 Task: Look for space in Caratinga, Brazil from 8th June, 2023 to 12th June, 2023 for 2 adults in price range Rs.8000 to Rs.16000. Place can be private room with 1  bedroom having 1 bed and 1 bathroom. Property type can be flatguest house, hotel. Booking option can be shelf check-in. Required host language is Spanish.
Action: Mouse moved to (386, 84)
Screenshot: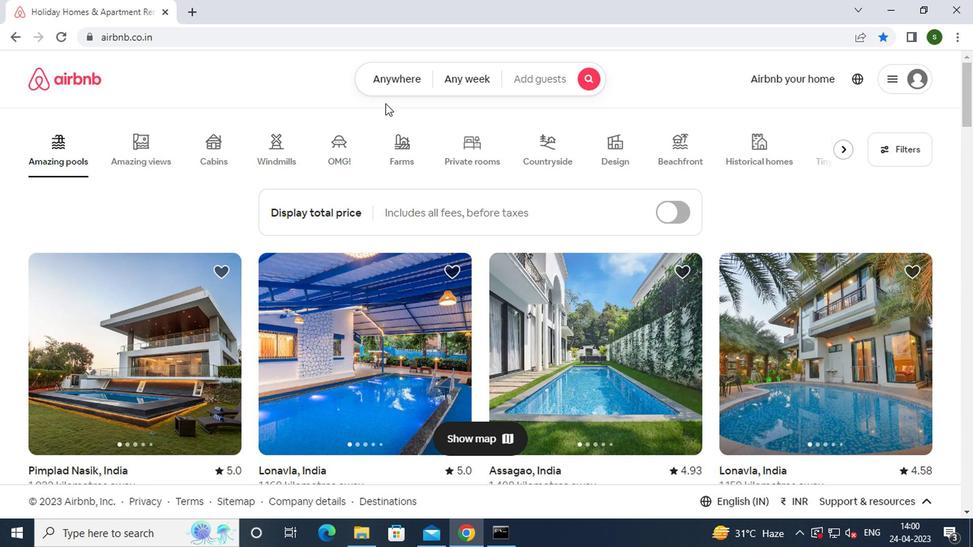 
Action: Mouse pressed left at (386, 84)
Screenshot: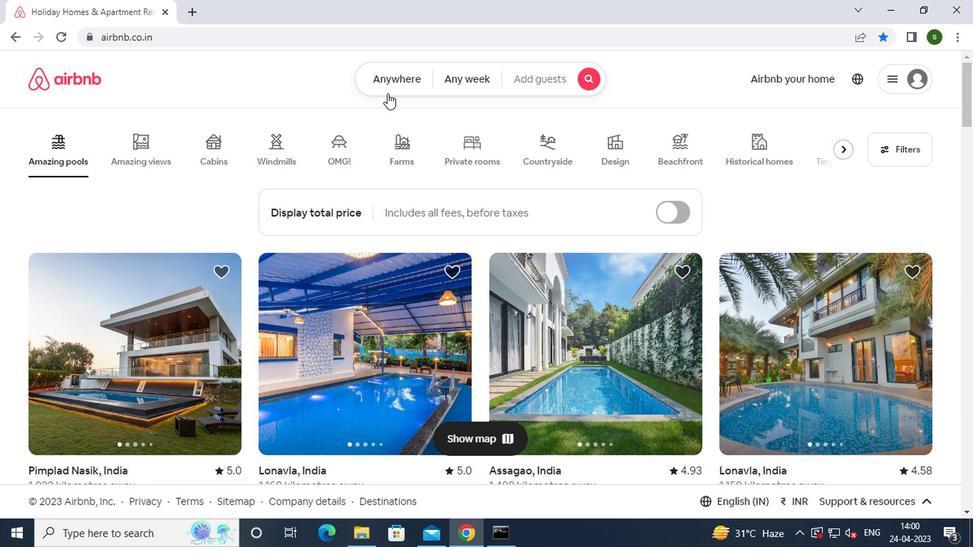 
Action: Mouse moved to (244, 137)
Screenshot: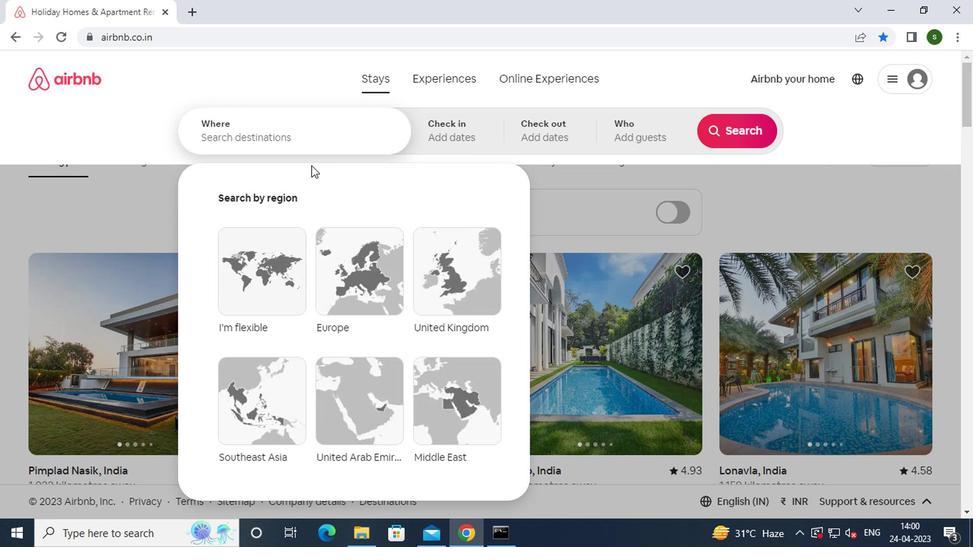
Action: Mouse pressed left at (244, 137)
Screenshot: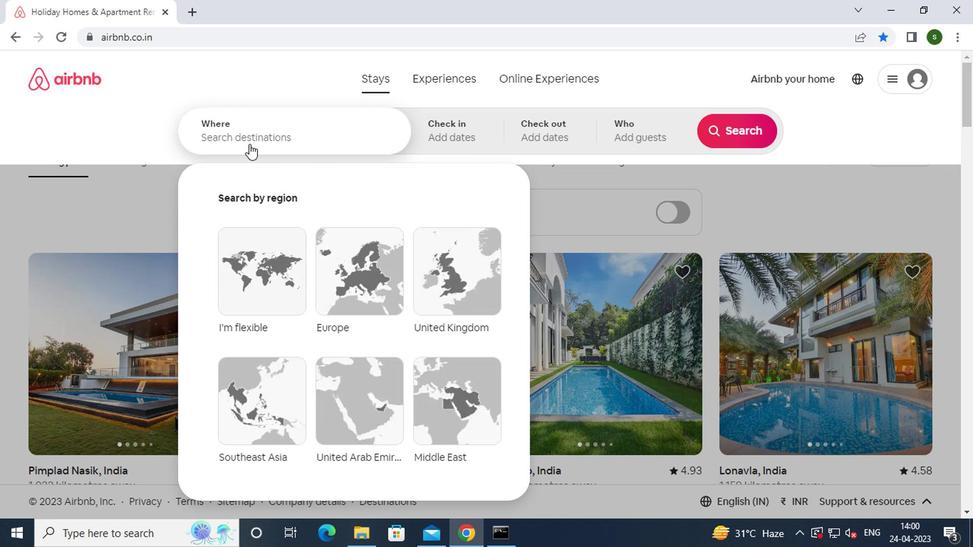 
Action: Key pressed <Key.caps_lock>c<Key.caps_lock>aratinga,<Key.caps_lock><Key.space><Key.caps_lock><Key.caps_lock>b<Key.caps_lock>razil<Key.enter>
Screenshot: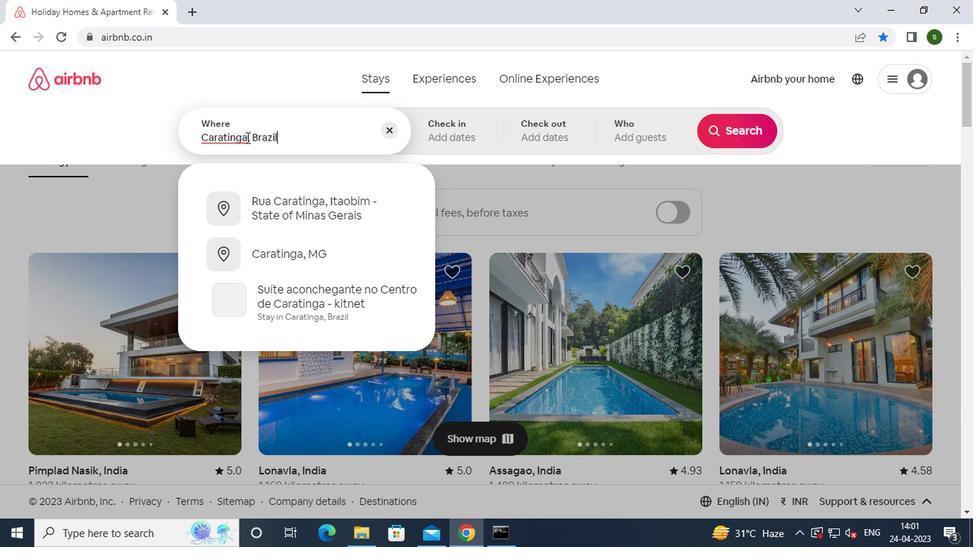 
Action: Mouse moved to (728, 245)
Screenshot: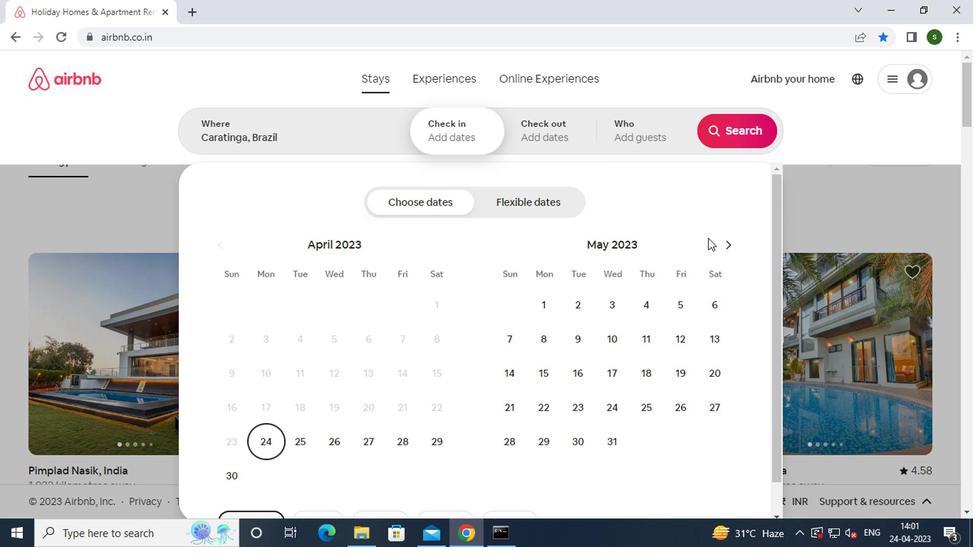 
Action: Mouse pressed left at (728, 245)
Screenshot: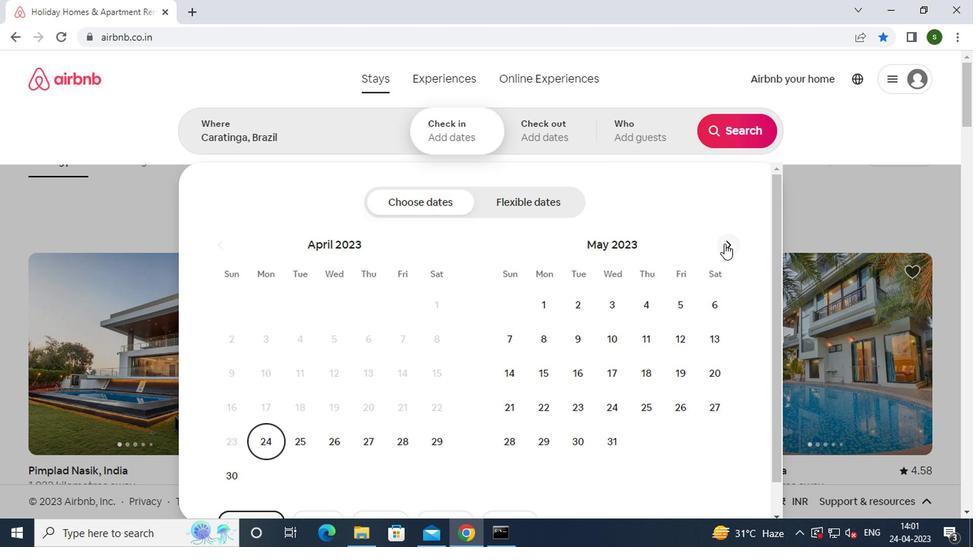 
Action: Mouse moved to (645, 340)
Screenshot: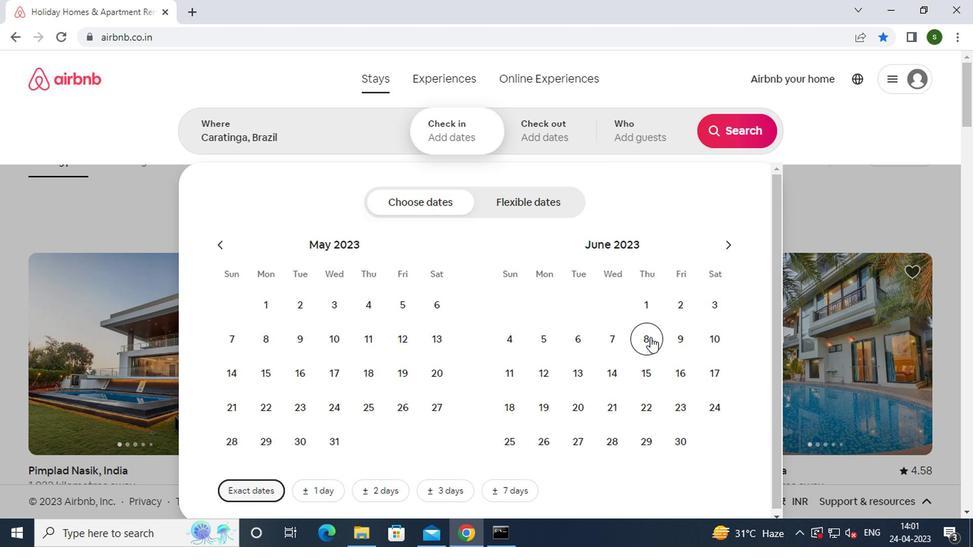 
Action: Mouse pressed left at (645, 340)
Screenshot: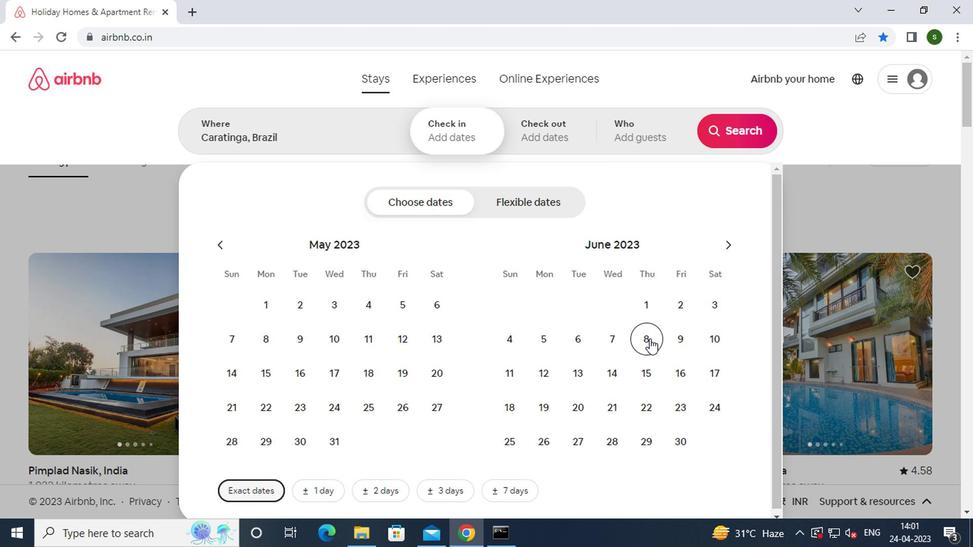 
Action: Mouse moved to (547, 380)
Screenshot: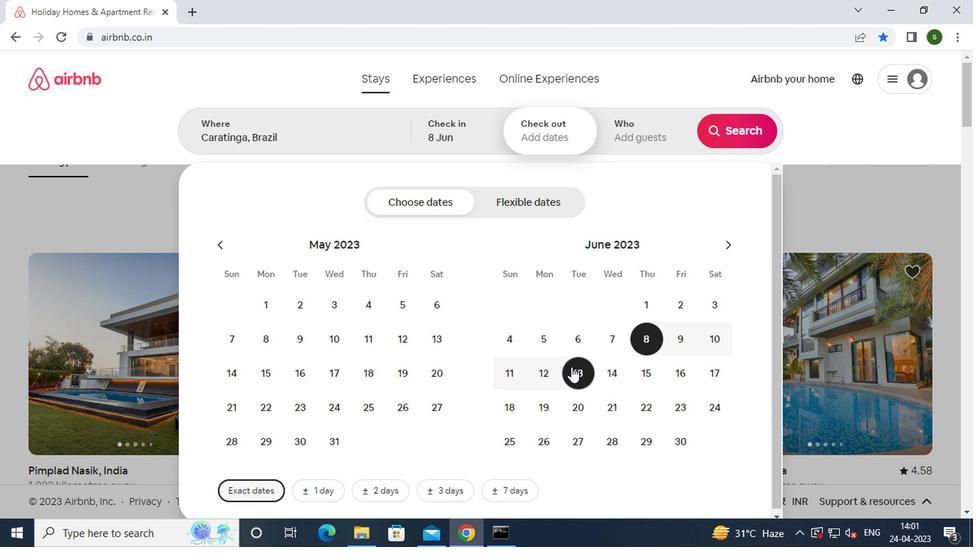 
Action: Mouse pressed left at (547, 380)
Screenshot: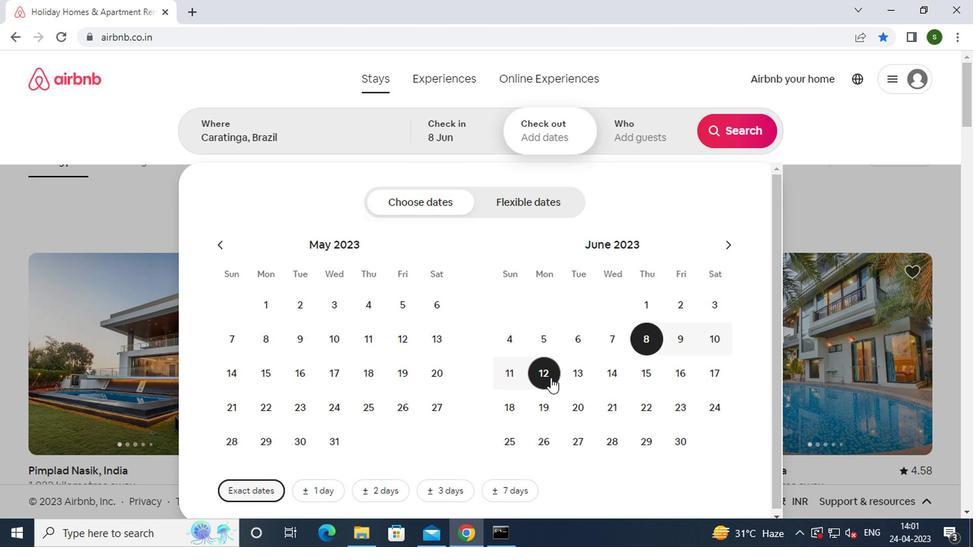 
Action: Mouse moved to (642, 123)
Screenshot: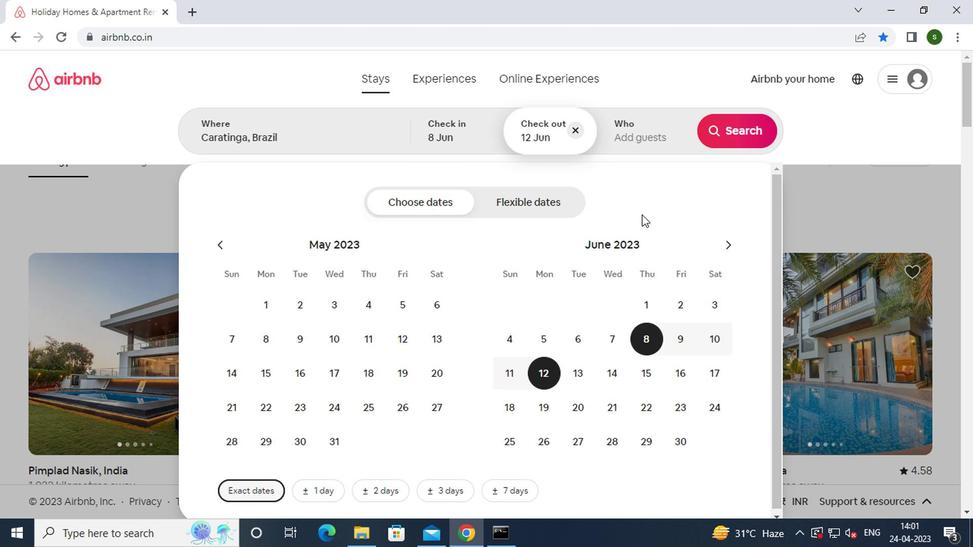 
Action: Mouse pressed left at (642, 123)
Screenshot: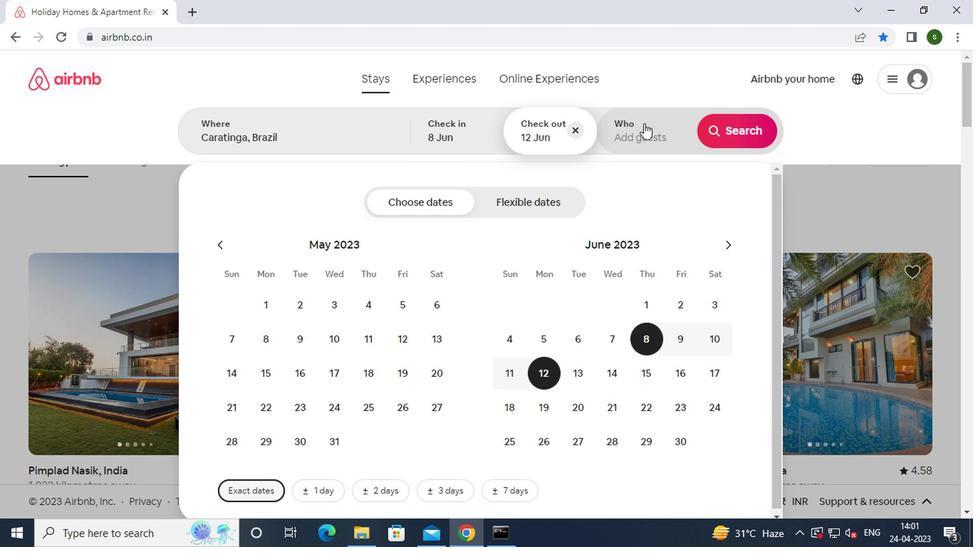 
Action: Mouse moved to (739, 204)
Screenshot: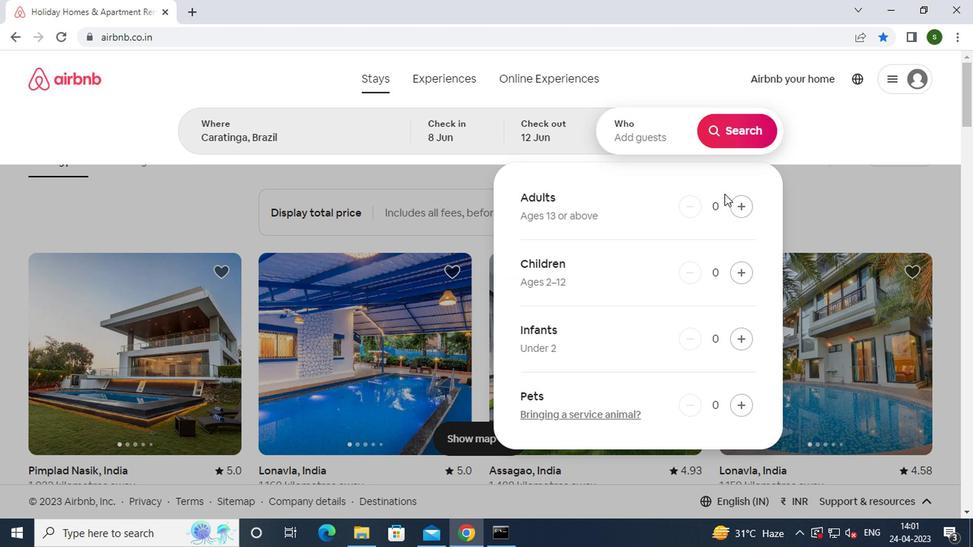
Action: Mouse pressed left at (739, 204)
Screenshot: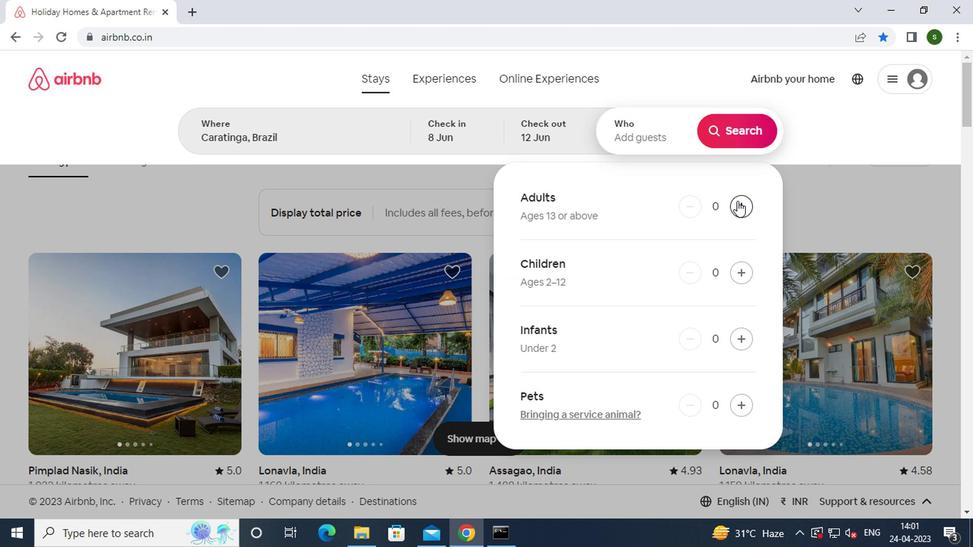 
Action: Mouse pressed left at (739, 204)
Screenshot: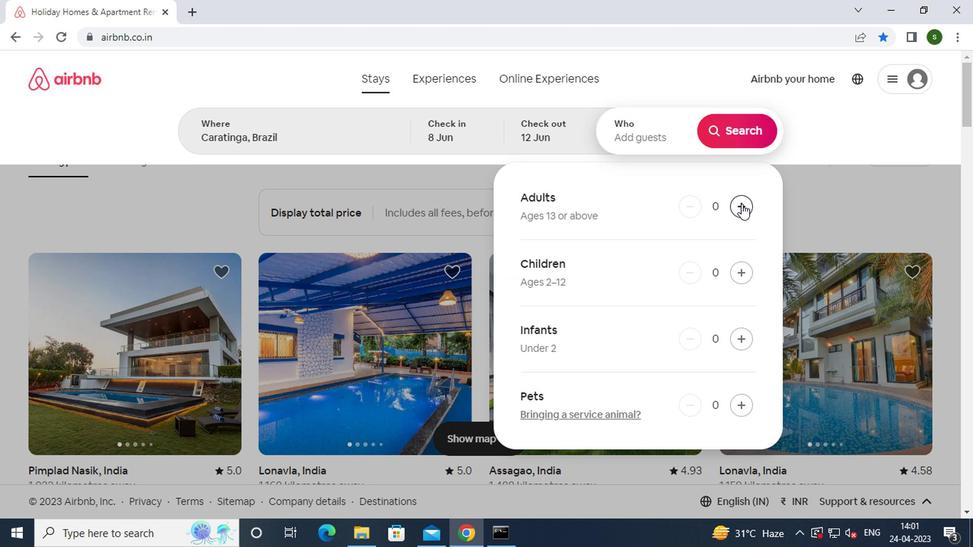 
Action: Mouse moved to (744, 131)
Screenshot: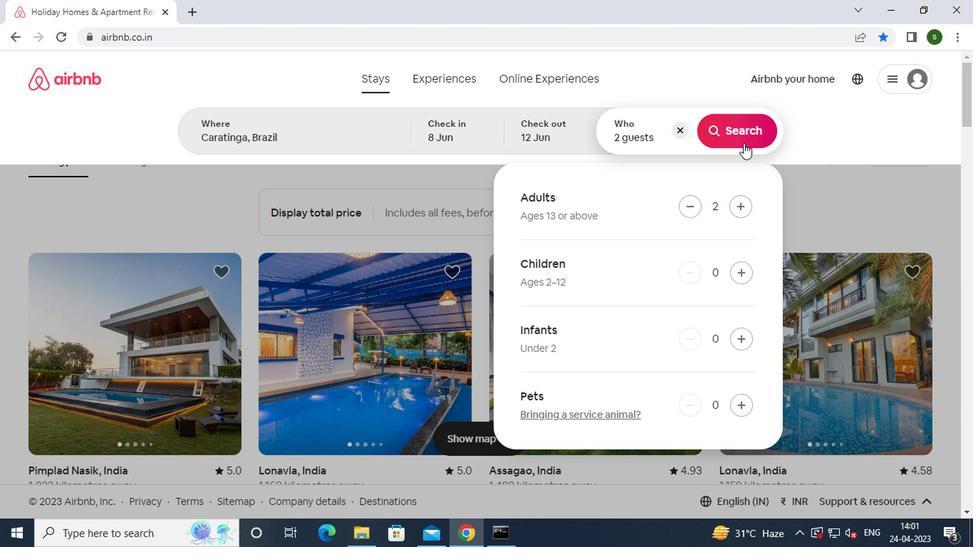 
Action: Mouse pressed left at (744, 131)
Screenshot: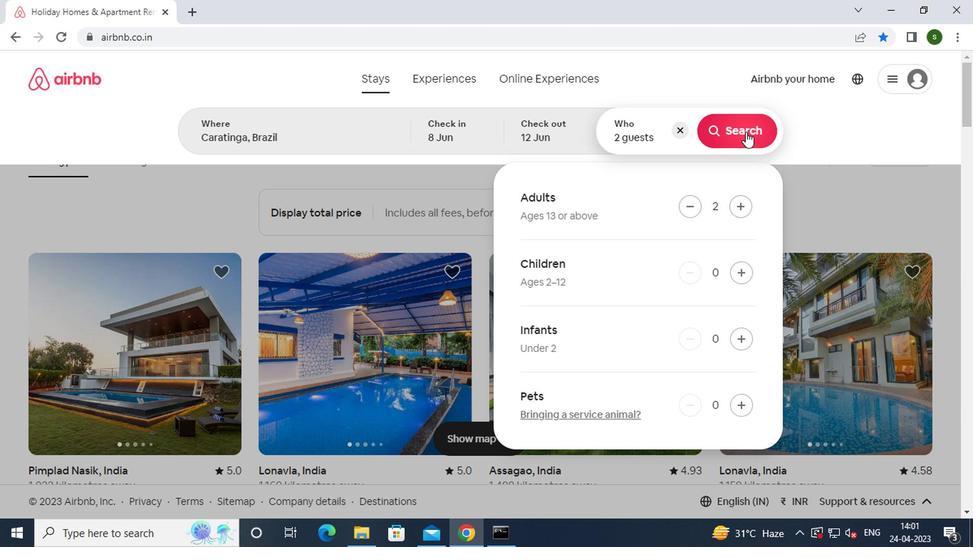 
Action: Mouse moved to (922, 134)
Screenshot: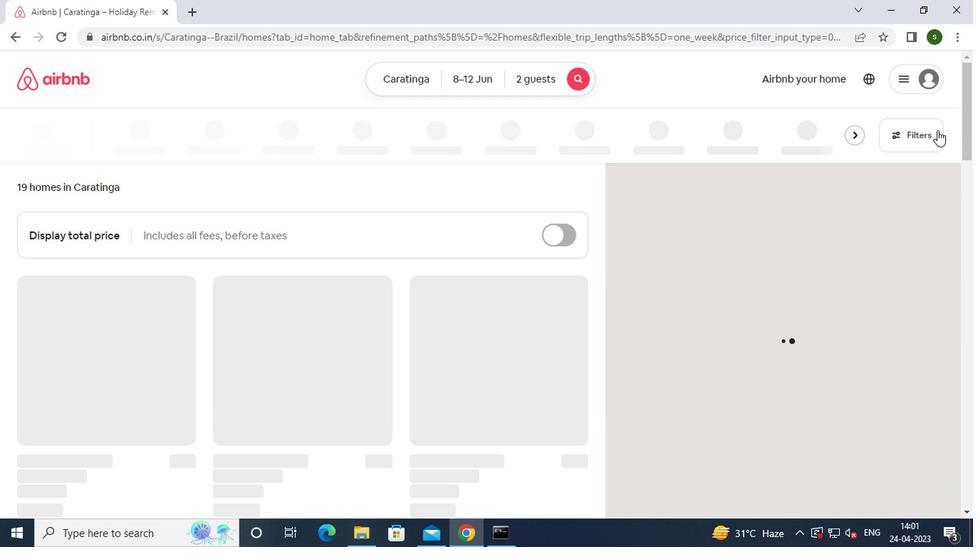 
Action: Mouse pressed left at (922, 134)
Screenshot: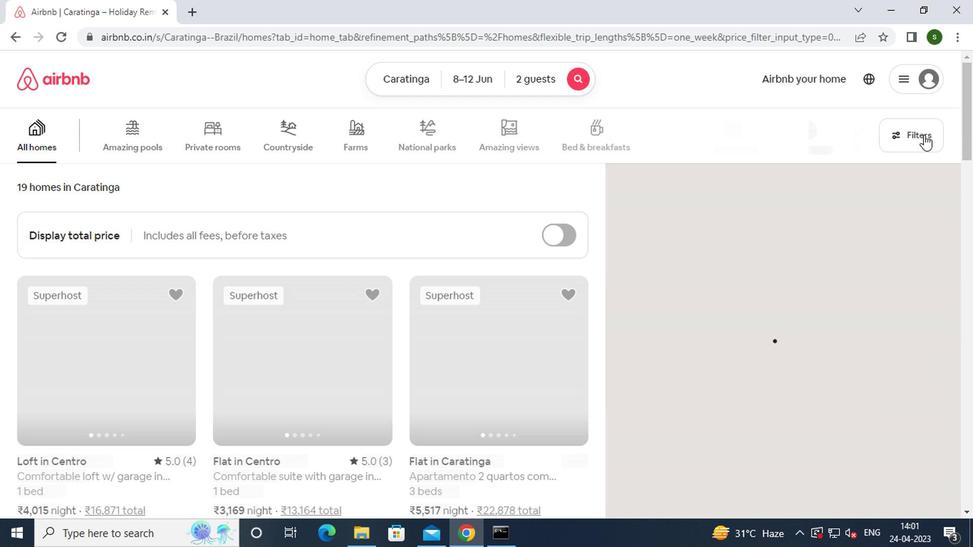 
Action: Mouse moved to (345, 305)
Screenshot: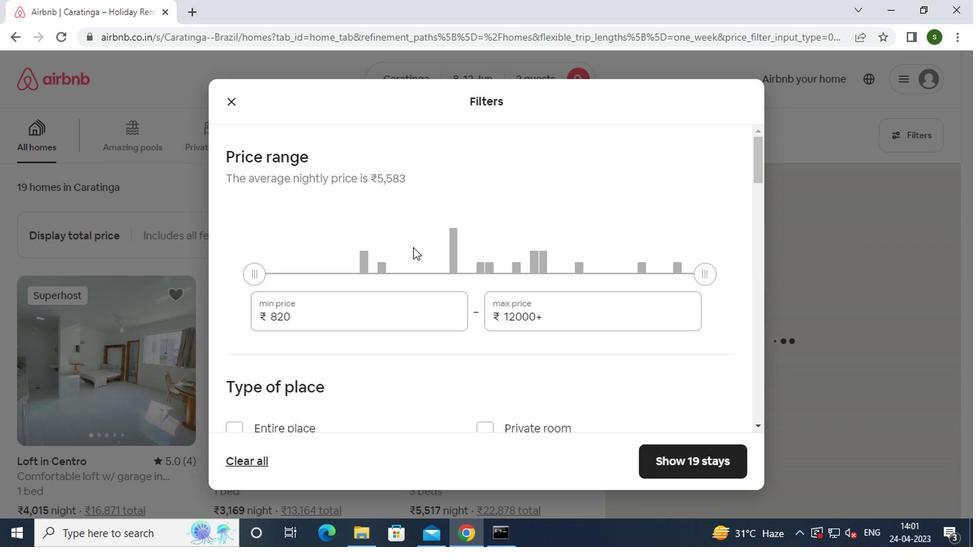 
Action: Mouse pressed left at (345, 305)
Screenshot: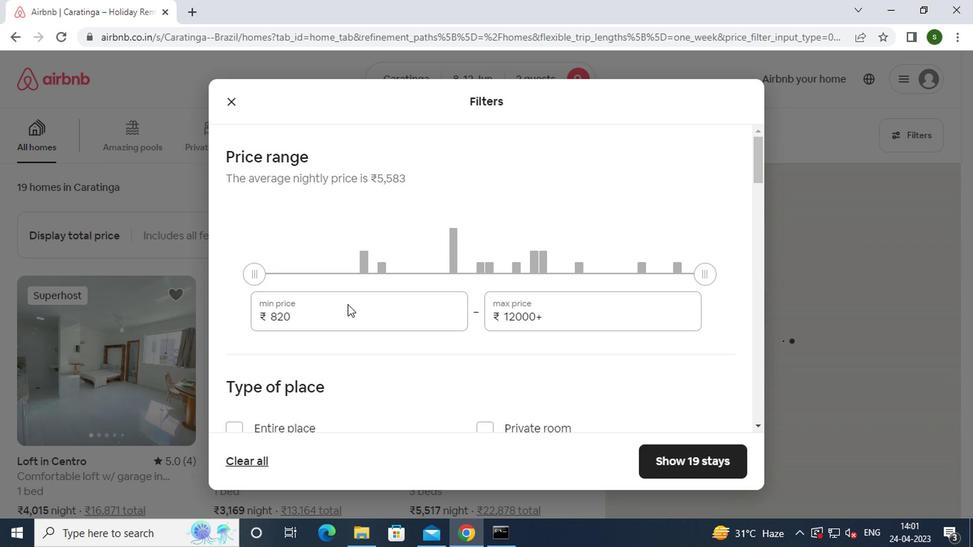 
Action: Key pressed <Key.backspace><Key.backspace><Key.backspace><Key.backspace><Key.backspace><Key.backspace>8000
Screenshot: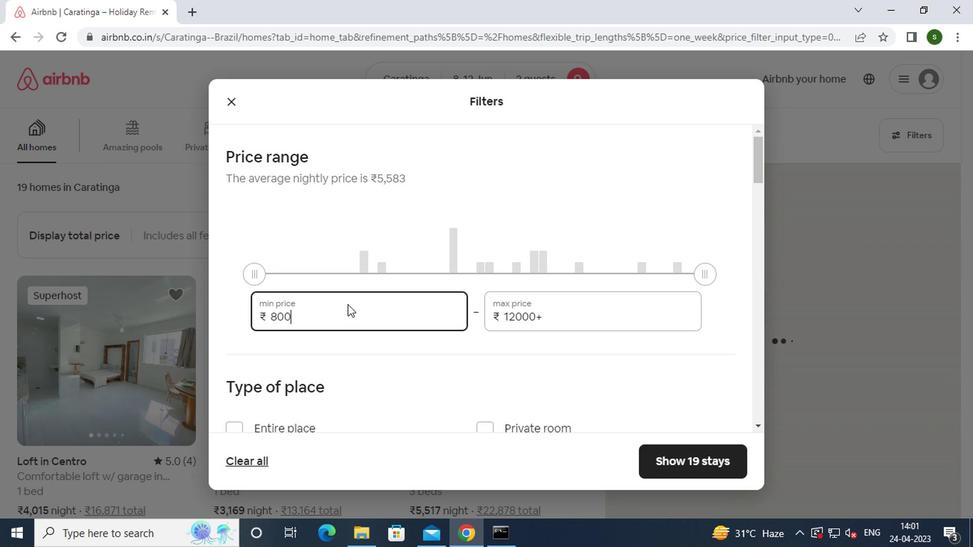 
Action: Mouse moved to (556, 331)
Screenshot: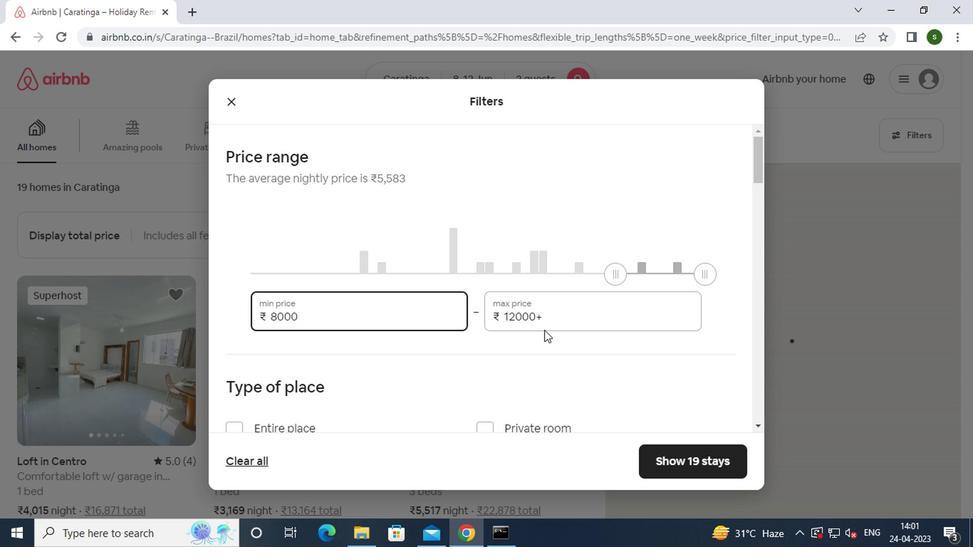 
Action: Mouse pressed left at (556, 331)
Screenshot: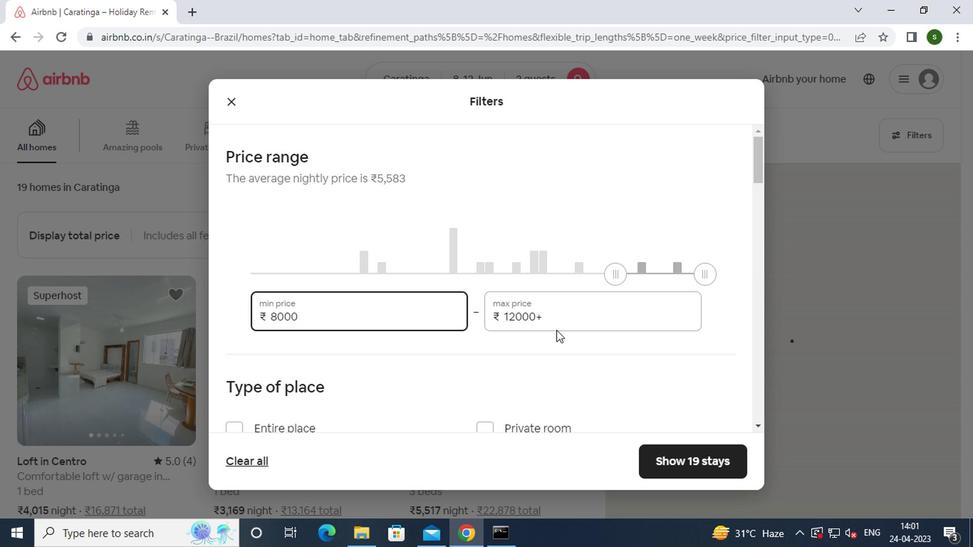 
Action: Mouse moved to (560, 309)
Screenshot: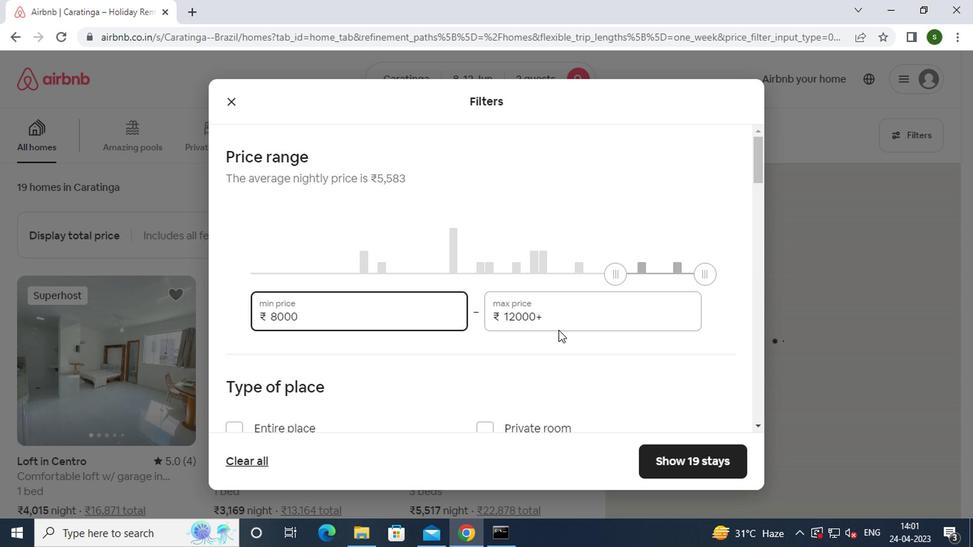 
Action: Mouse pressed left at (560, 309)
Screenshot: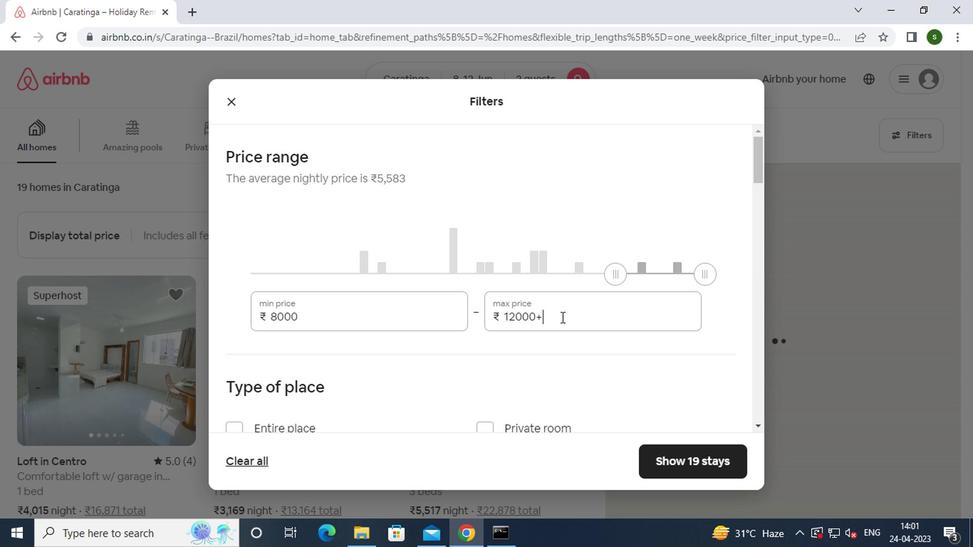 
Action: Key pressed <Key.backspace><Key.backspace><Key.backspace><Key.backspace><Key.backspace><Key.backspace><Key.backspace><Key.backspace><Key.backspace><Key.backspace><Key.backspace>16000
Screenshot: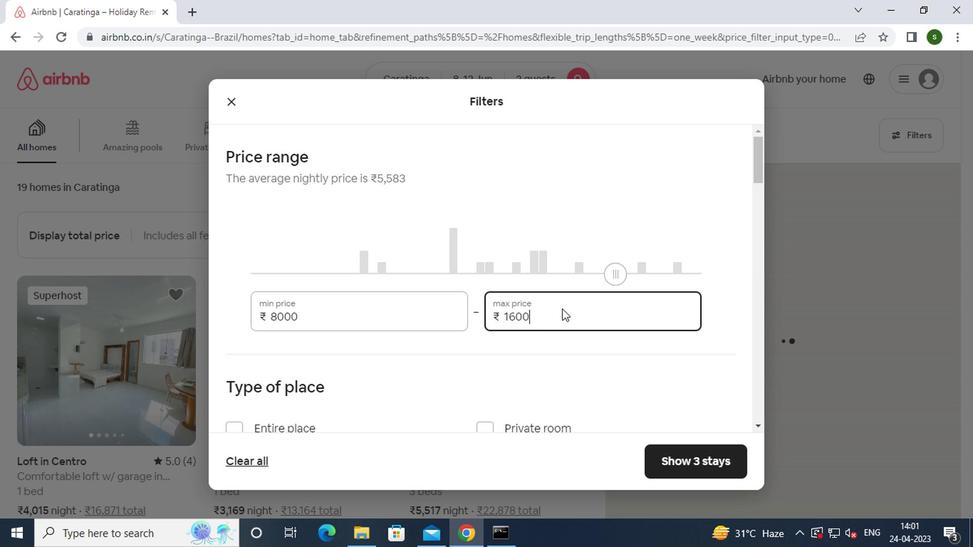 
Action: Mouse moved to (357, 368)
Screenshot: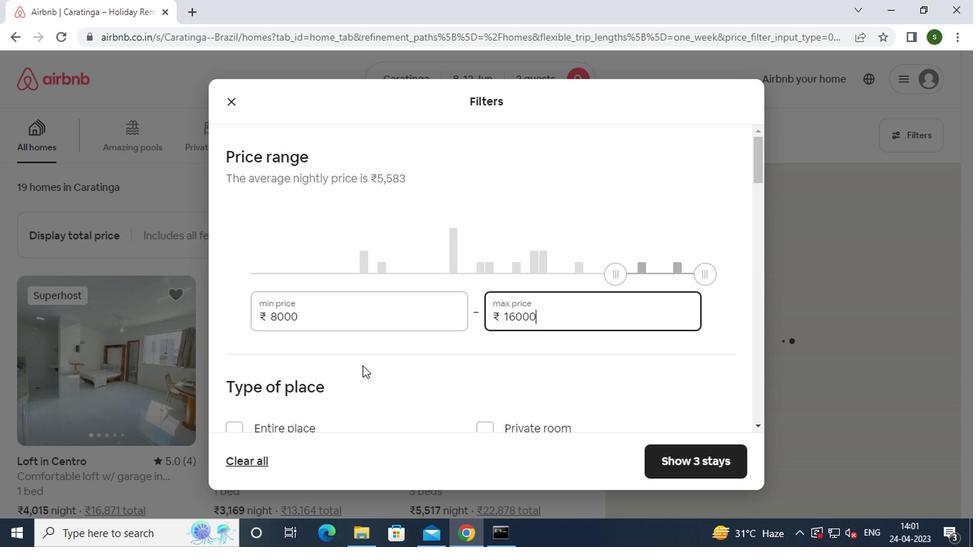 
Action: Mouse scrolled (357, 368) with delta (0, 0)
Screenshot: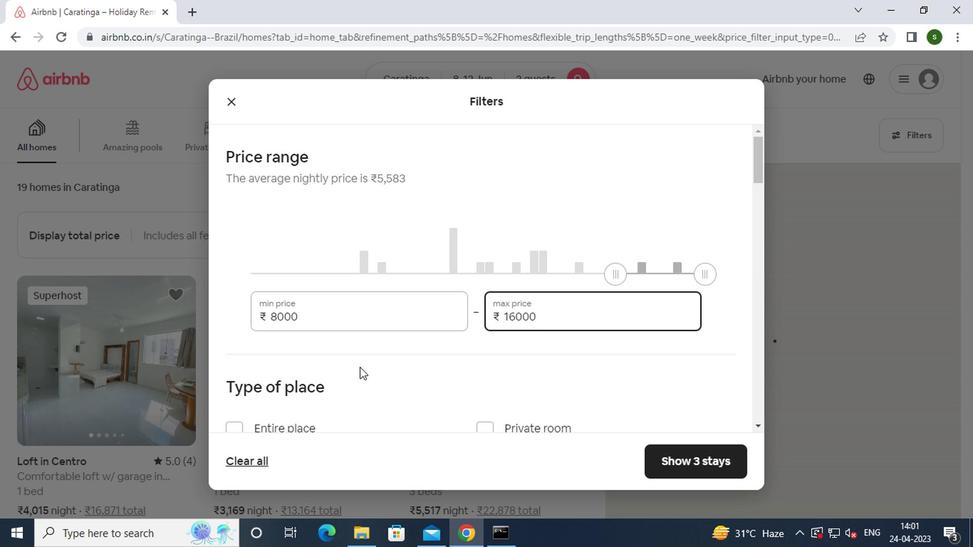 
Action: Mouse moved to (357, 368)
Screenshot: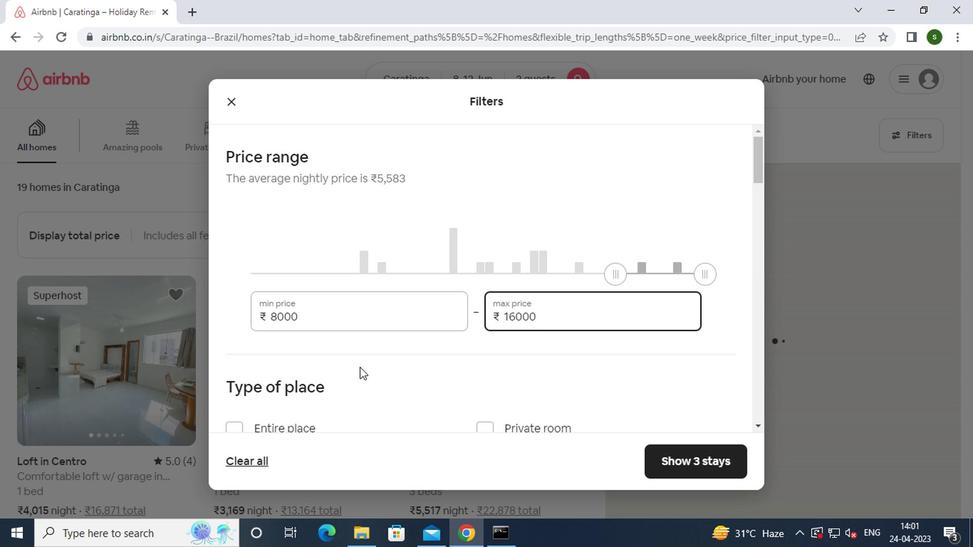 
Action: Mouse scrolled (357, 368) with delta (0, 0)
Screenshot: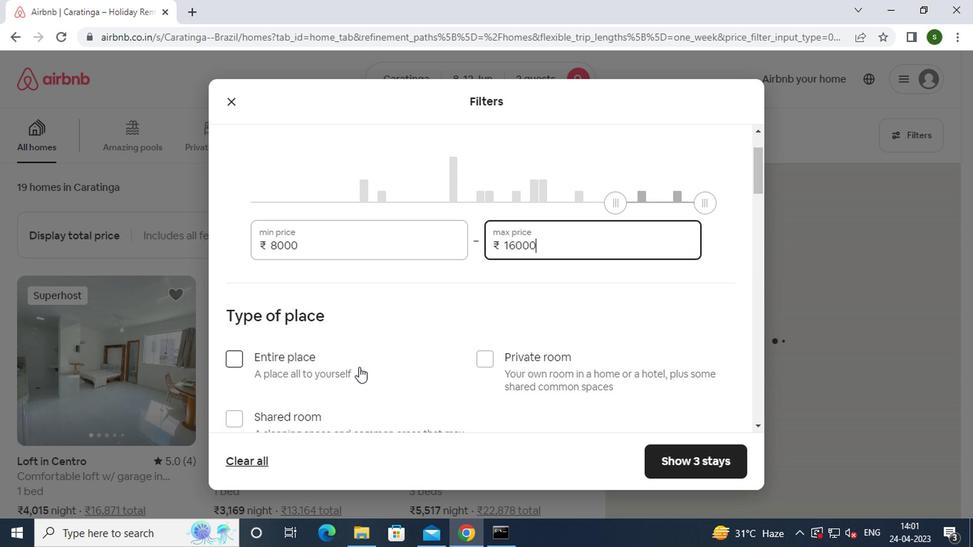 
Action: Mouse moved to (477, 288)
Screenshot: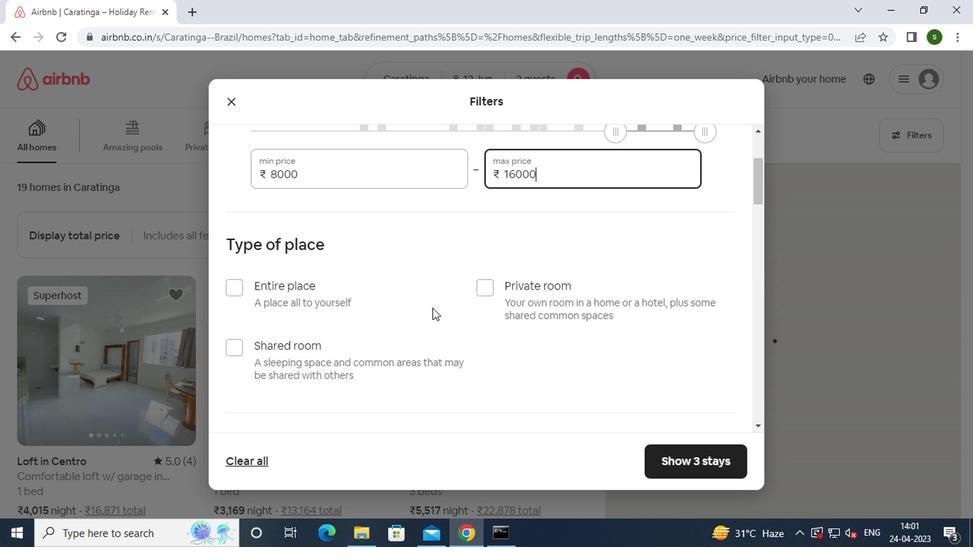 
Action: Mouse pressed left at (477, 288)
Screenshot: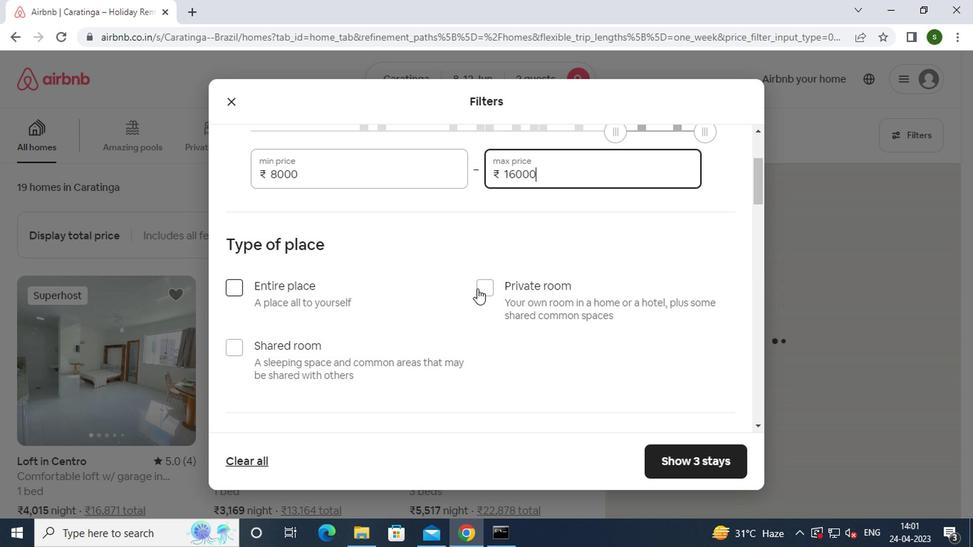 
Action: Mouse moved to (392, 314)
Screenshot: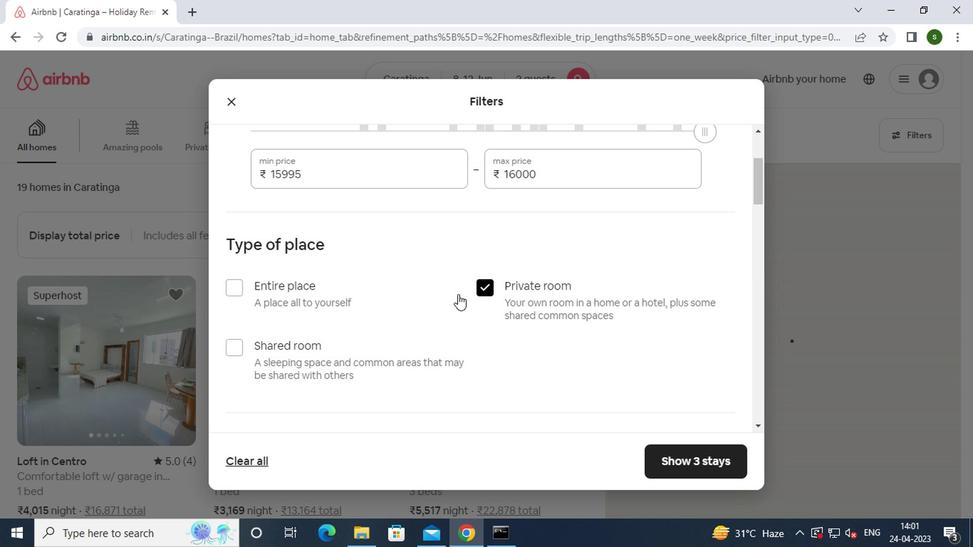 
Action: Mouse scrolled (392, 313) with delta (0, -1)
Screenshot: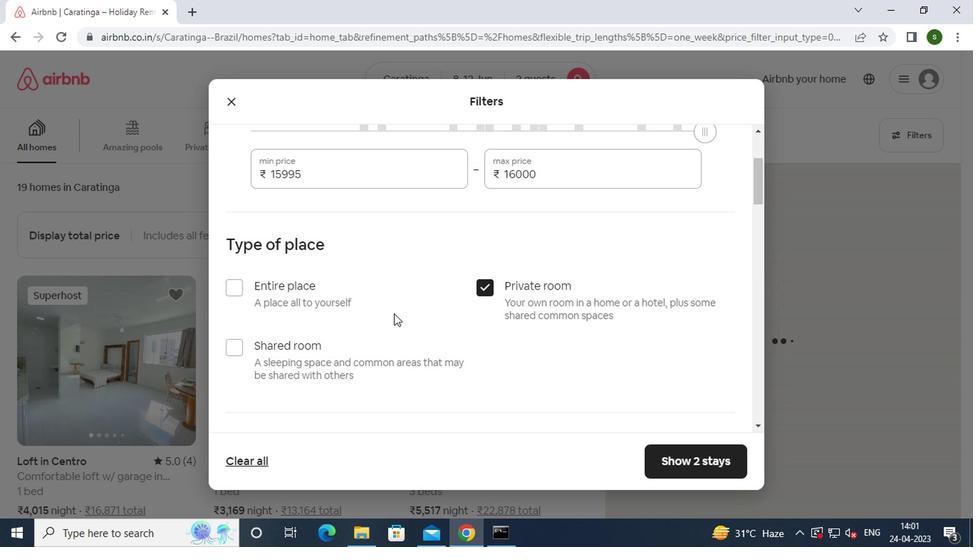 
Action: Mouse scrolled (392, 313) with delta (0, -1)
Screenshot: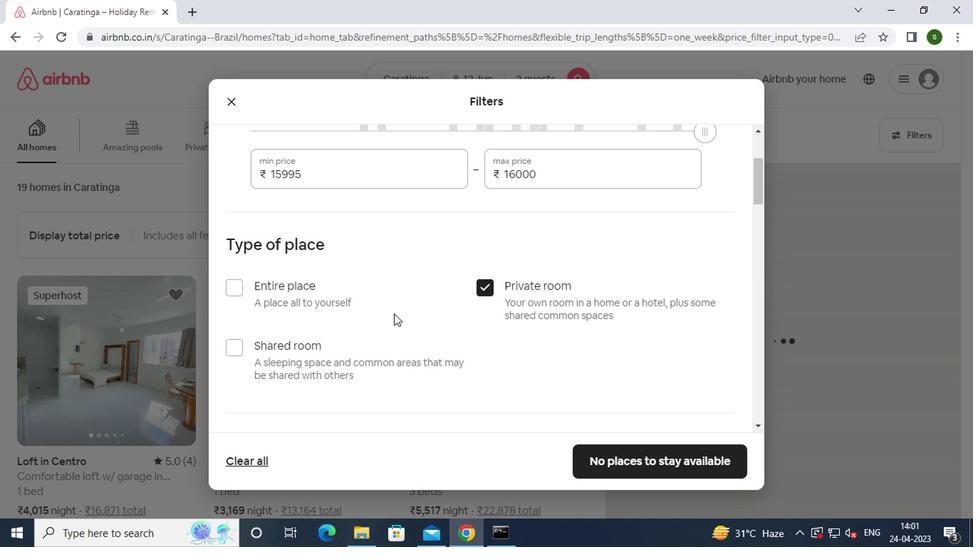 
Action: Mouse scrolled (392, 313) with delta (0, -1)
Screenshot: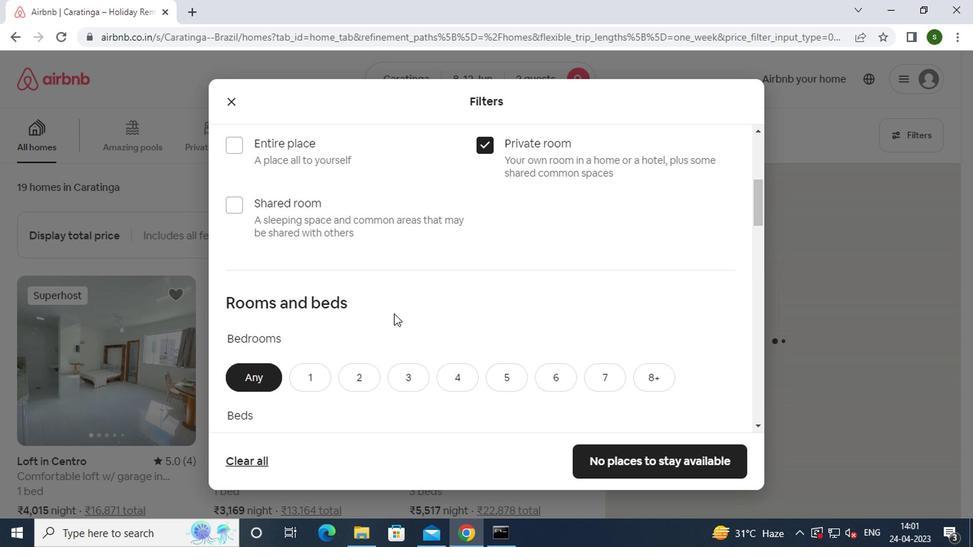 
Action: Mouse scrolled (392, 313) with delta (0, -1)
Screenshot: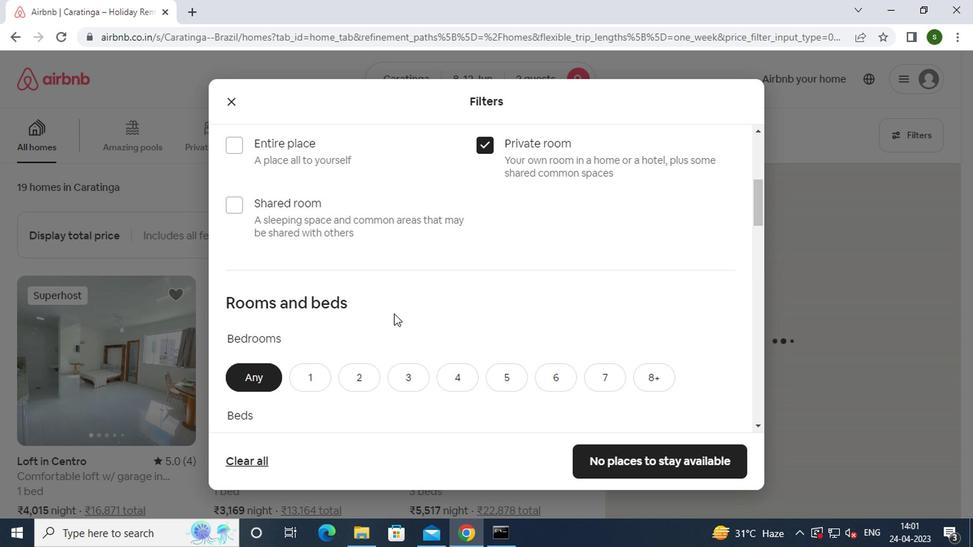 
Action: Mouse moved to (314, 238)
Screenshot: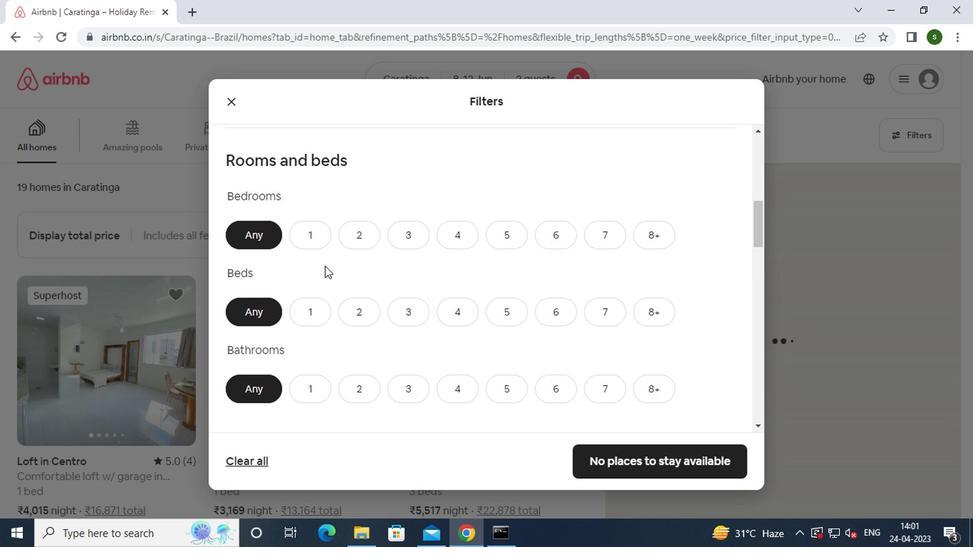 
Action: Mouse pressed left at (314, 238)
Screenshot: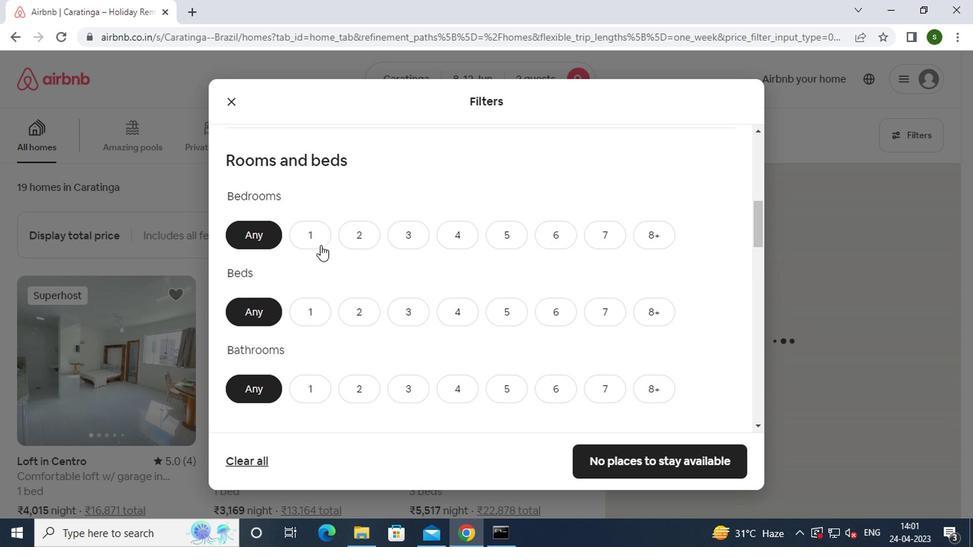 
Action: Mouse moved to (308, 319)
Screenshot: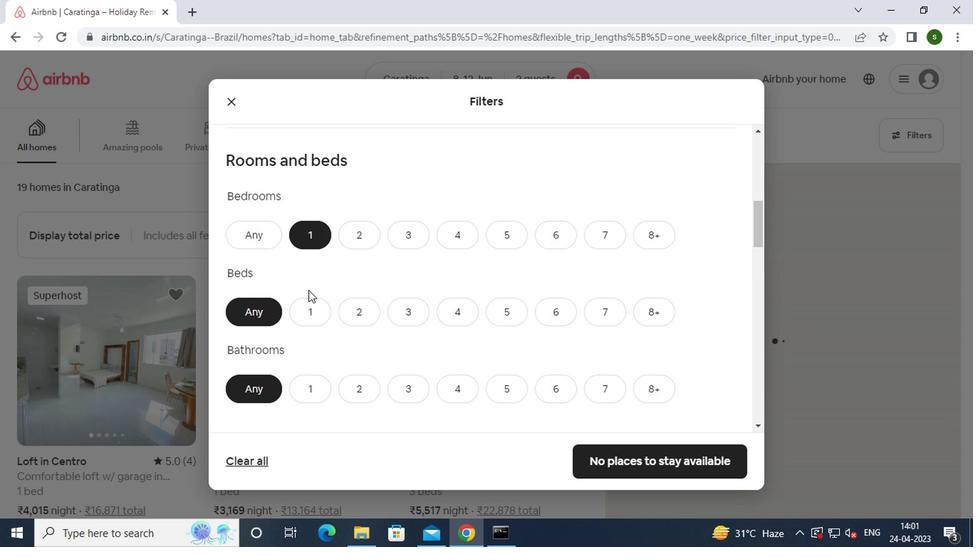 
Action: Mouse pressed left at (308, 319)
Screenshot: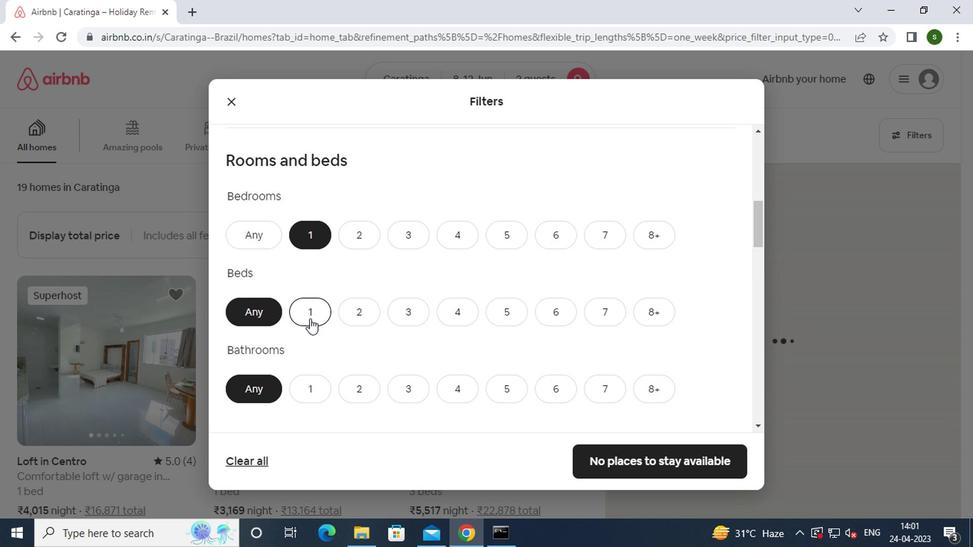
Action: Mouse scrolled (308, 318) with delta (0, -1)
Screenshot: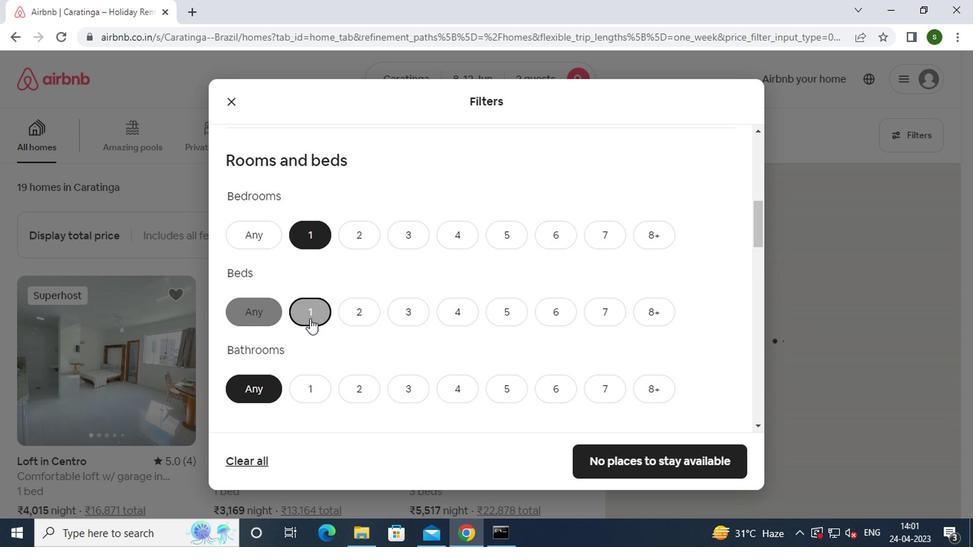 
Action: Mouse moved to (315, 309)
Screenshot: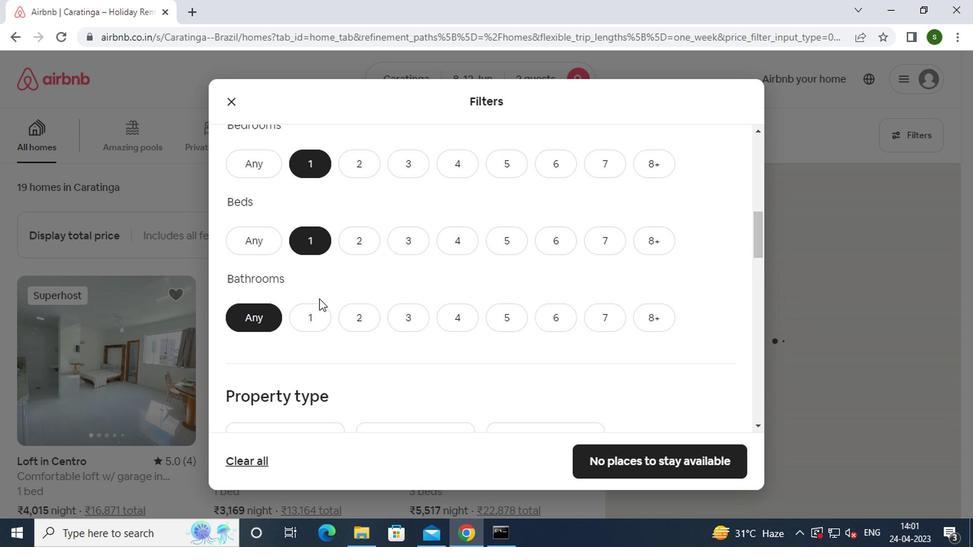 
Action: Mouse pressed left at (315, 309)
Screenshot: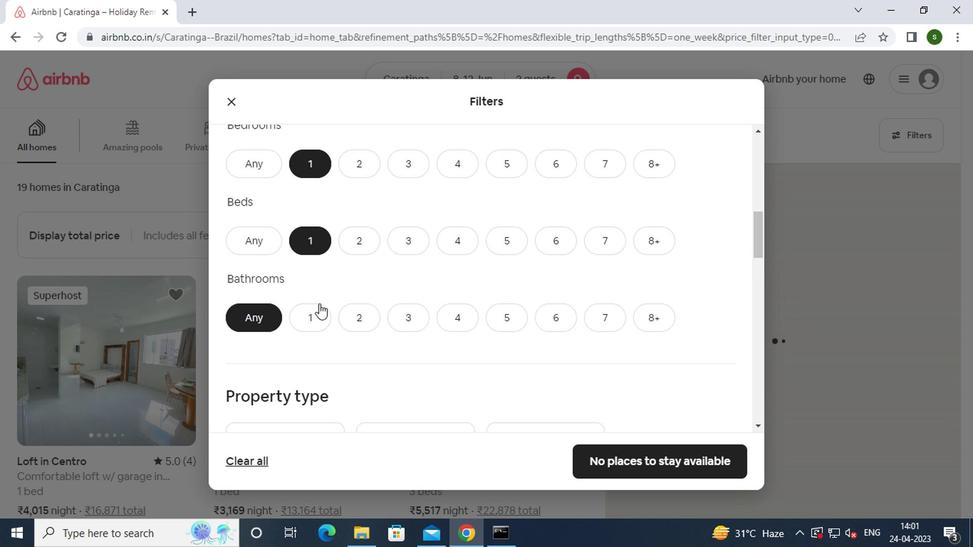 
Action: Mouse moved to (360, 288)
Screenshot: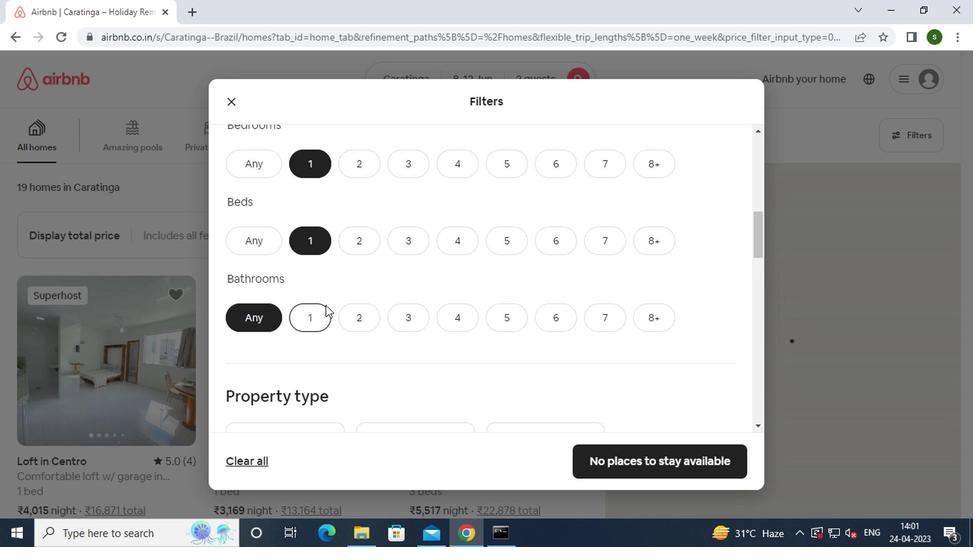 
Action: Mouse scrolled (360, 288) with delta (0, 0)
Screenshot: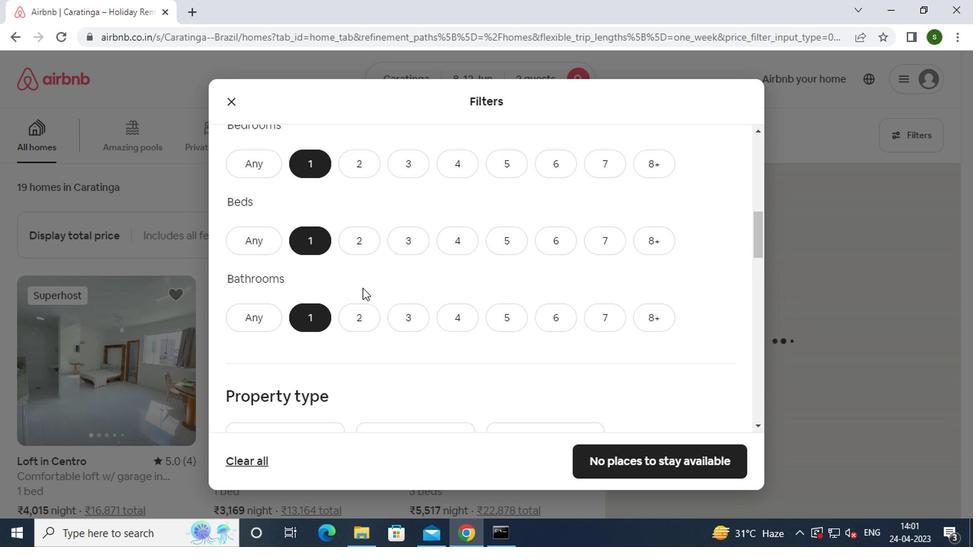 
Action: Mouse scrolled (360, 288) with delta (0, 0)
Screenshot: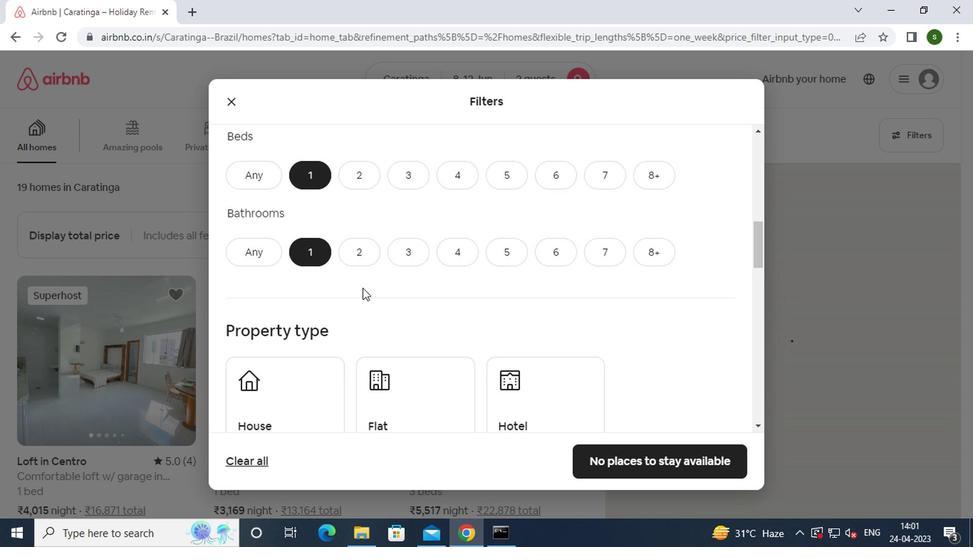 
Action: Mouse moved to (397, 310)
Screenshot: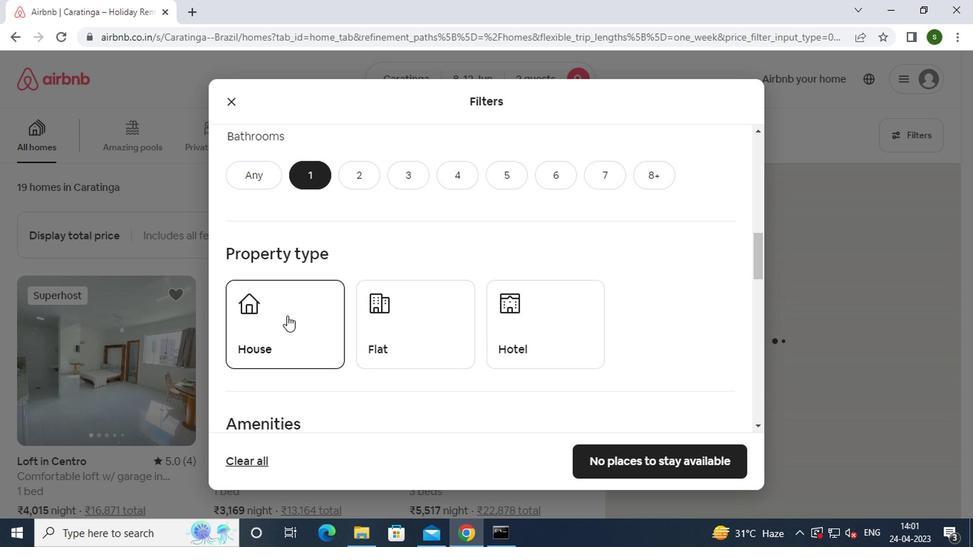 
Action: Mouse pressed left at (397, 310)
Screenshot: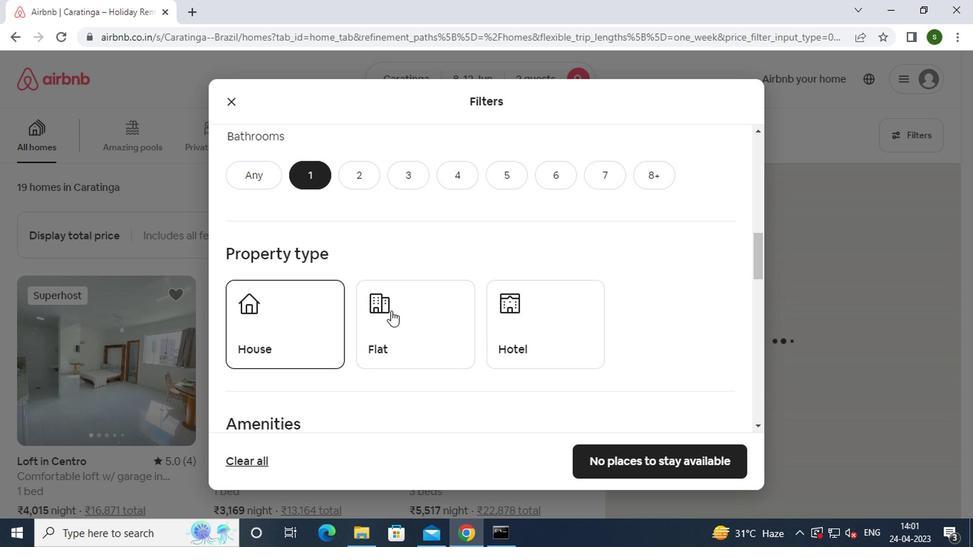 
Action: Mouse moved to (275, 333)
Screenshot: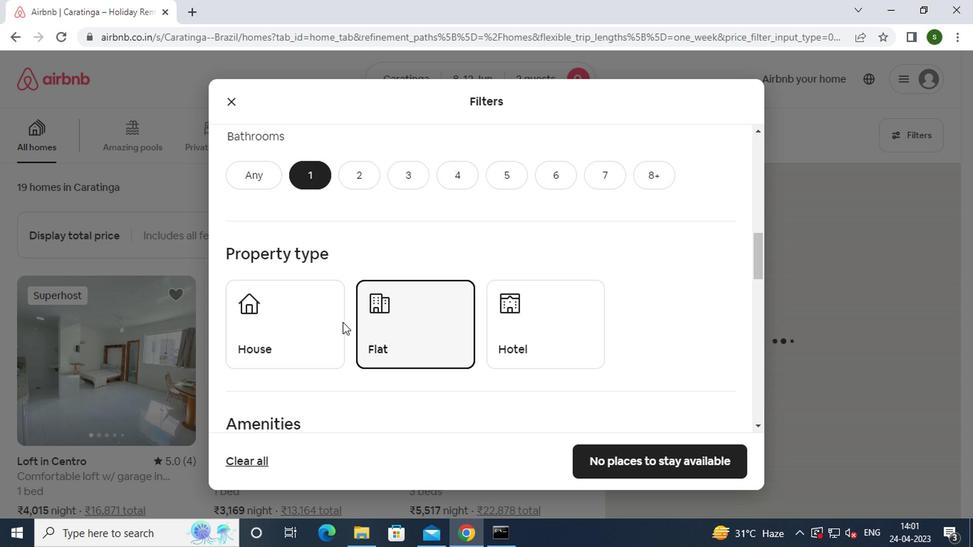
Action: Mouse pressed left at (275, 333)
Screenshot: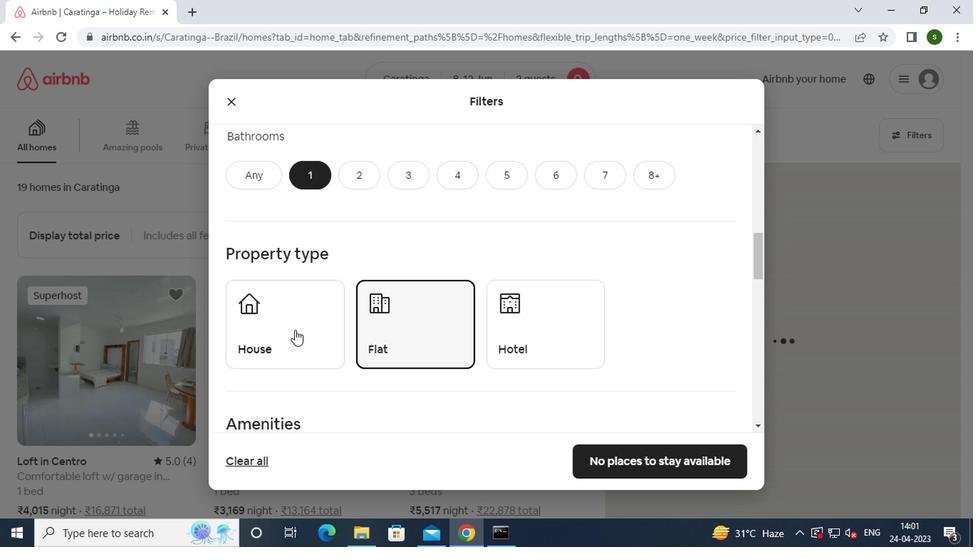 
Action: Mouse moved to (520, 313)
Screenshot: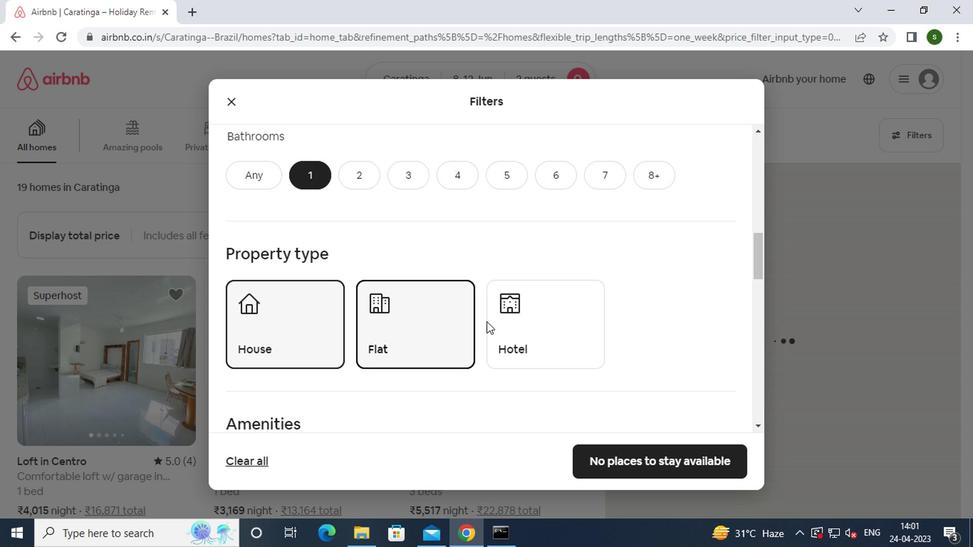 
Action: Mouse pressed left at (520, 313)
Screenshot: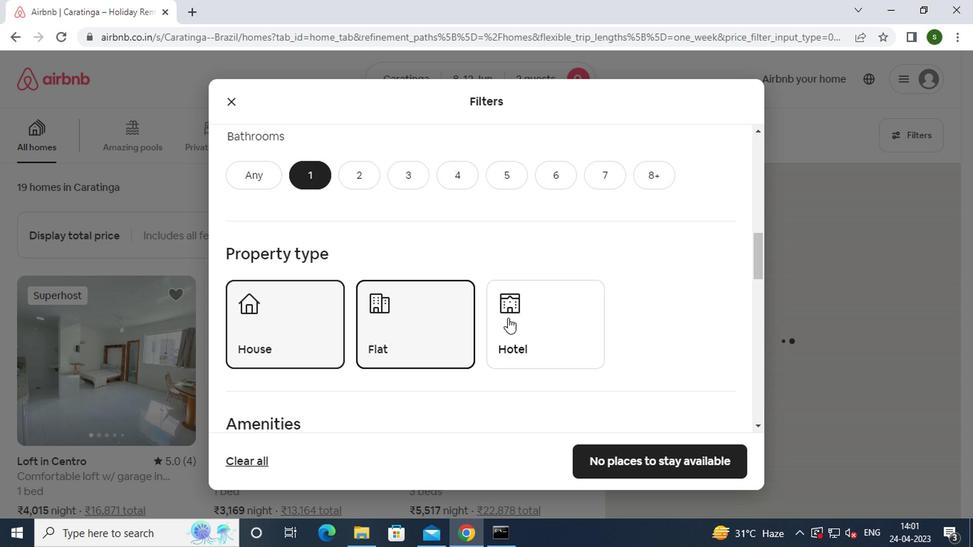 
Action: Mouse moved to (487, 323)
Screenshot: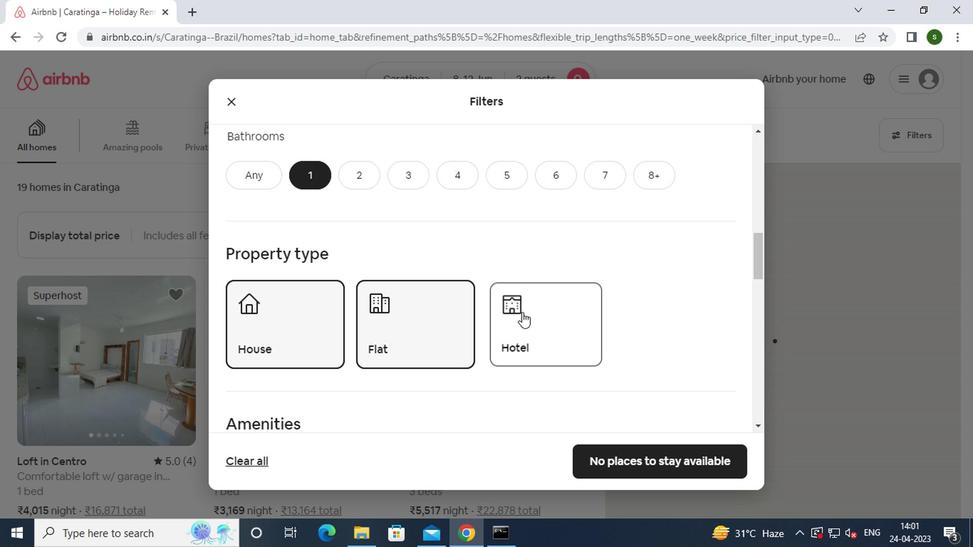 
Action: Mouse scrolled (487, 323) with delta (0, 0)
Screenshot: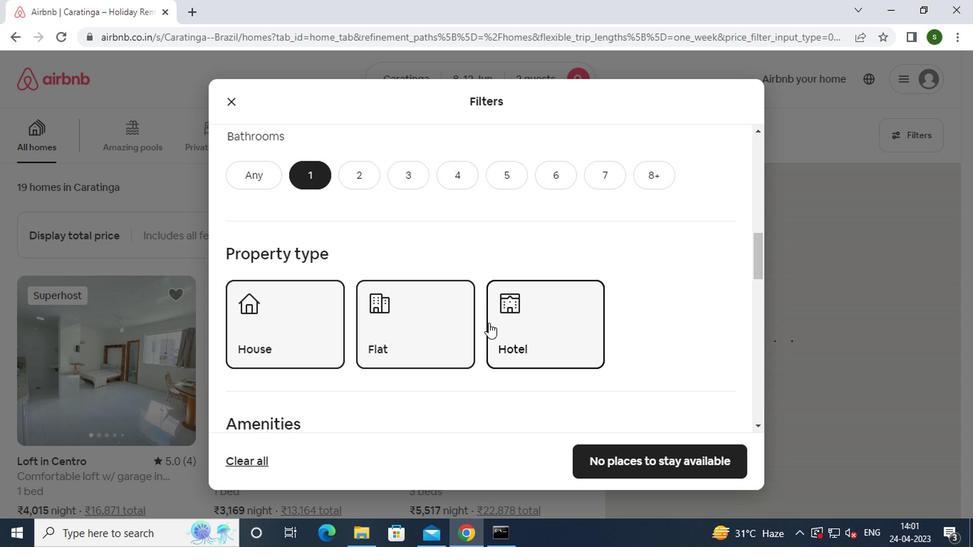 
Action: Mouse scrolled (487, 323) with delta (0, 0)
Screenshot: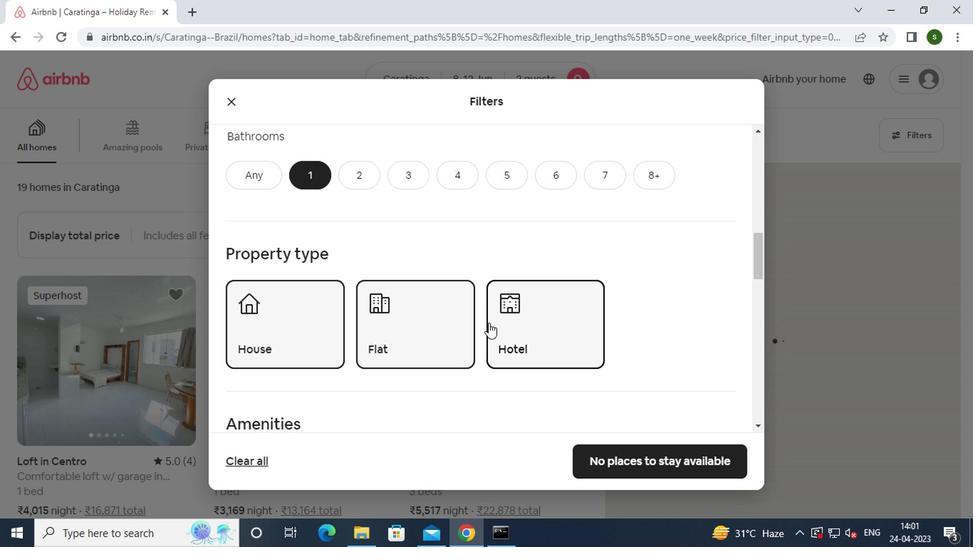 
Action: Mouse scrolled (487, 323) with delta (0, 0)
Screenshot: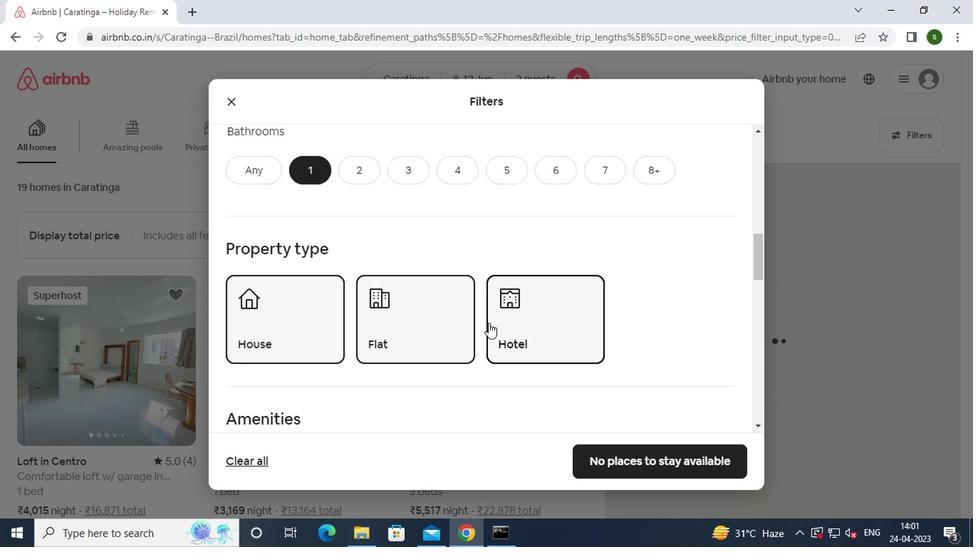 
Action: Mouse scrolled (487, 323) with delta (0, 0)
Screenshot: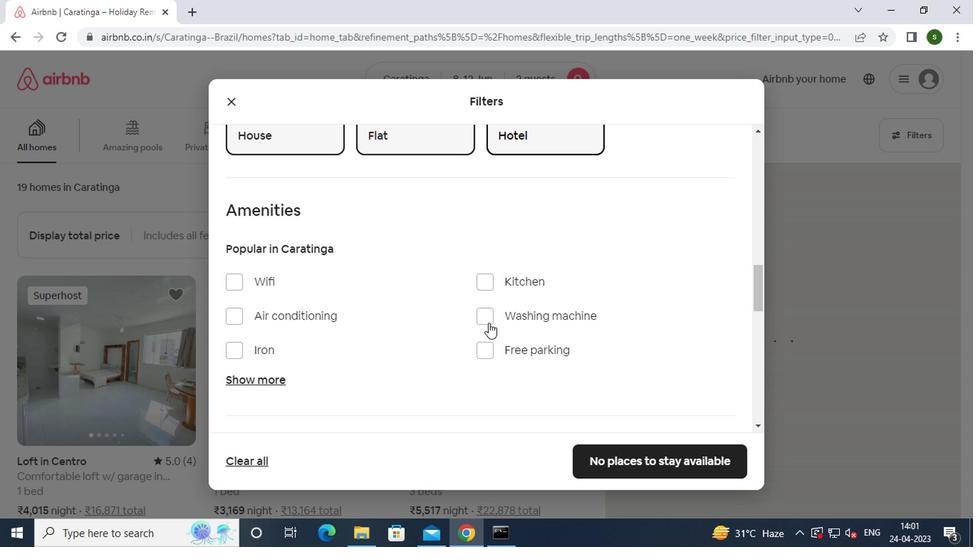 
Action: Mouse scrolled (487, 323) with delta (0, 0)
Screenshot: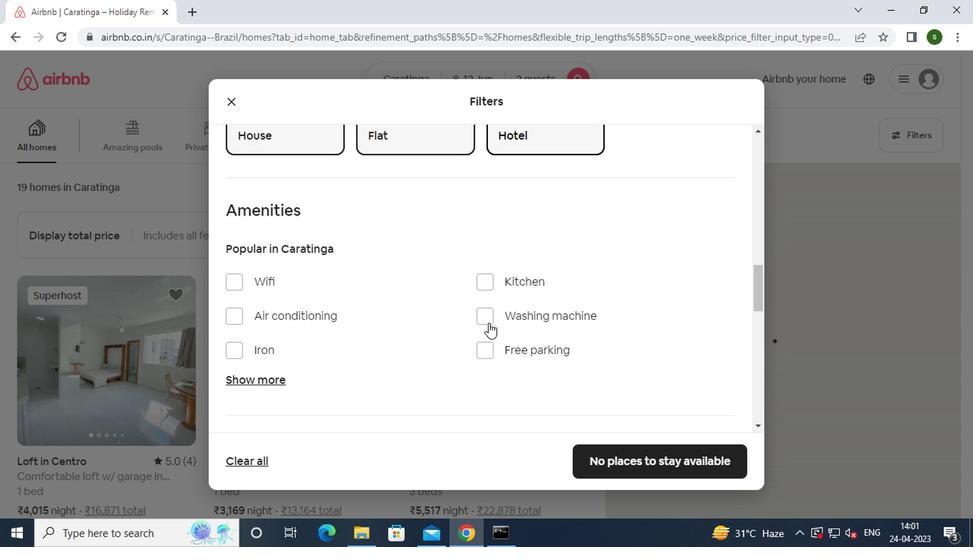 
Action: Mouse scrolled (487, 323) with delta (0, 0)
Screenshot: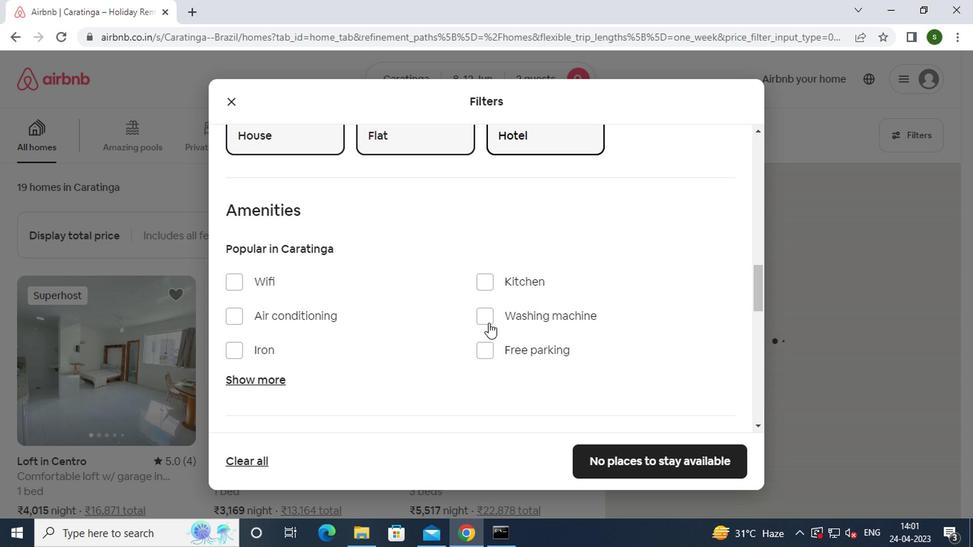 
Action: Mouse moved to (700, 330)
Screenshot: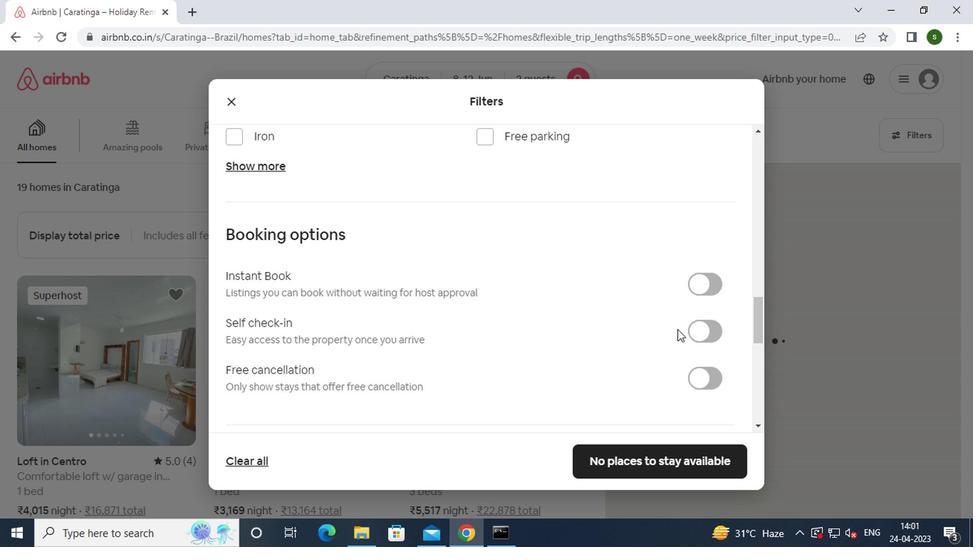 
Action: Mouse pressed left at (700, 330)
Screenshot: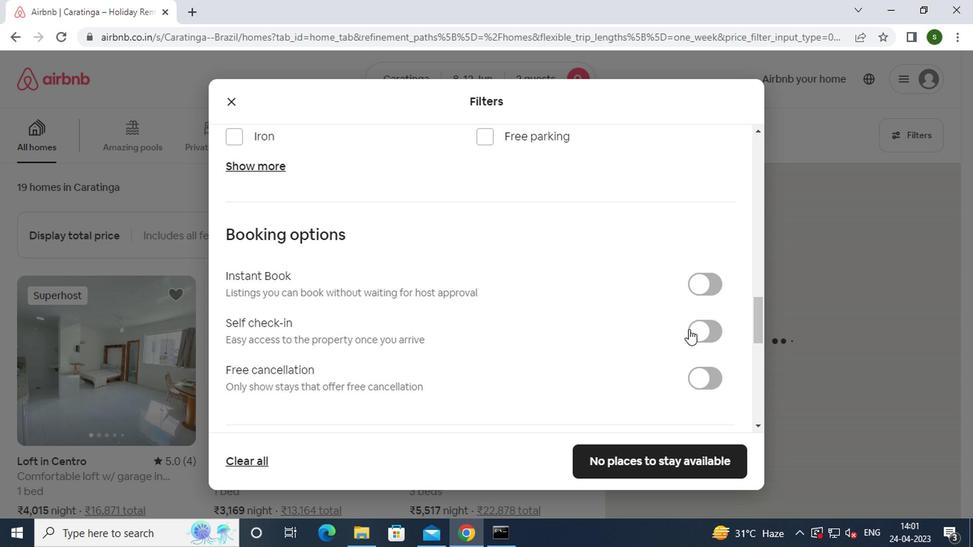
Action: Mouse moved to (546, 306)
Screenshot: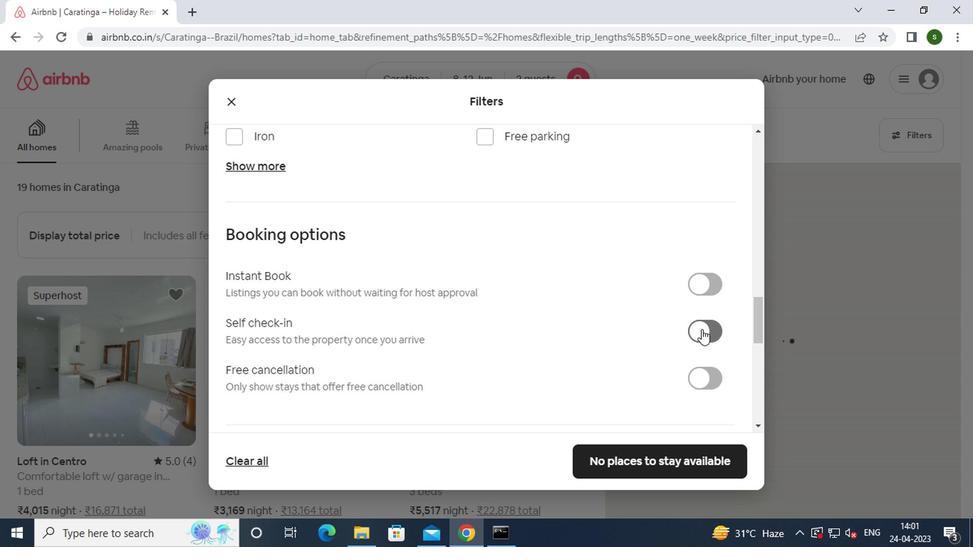 
Action: Mouse scrolled (546, 306) with delta (0, 0)
Screenshot: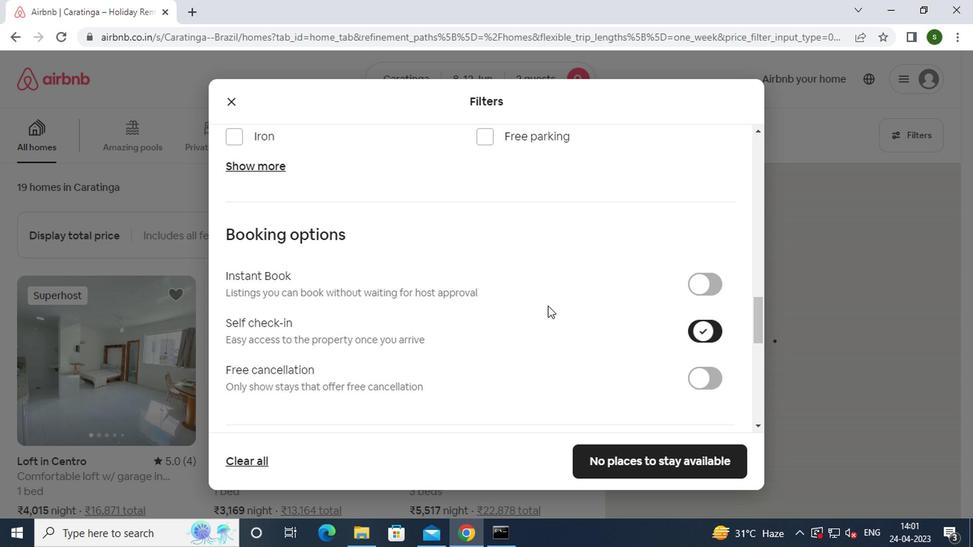 
Action: Mouse scrolled (546, 306) with delta (0, 0)
Screenshot: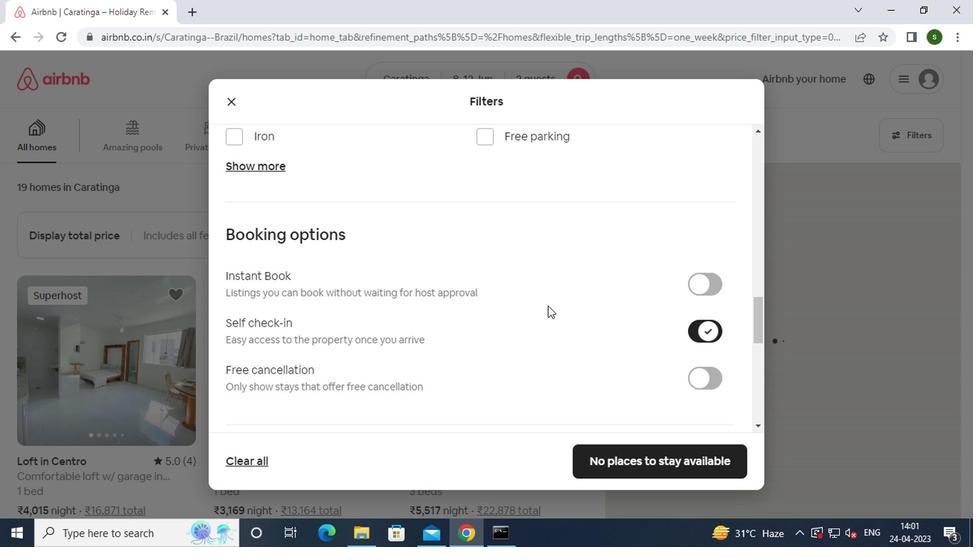 
Action: Mouse scrolled (546, 306) with delta (0, 0)
Screenshot: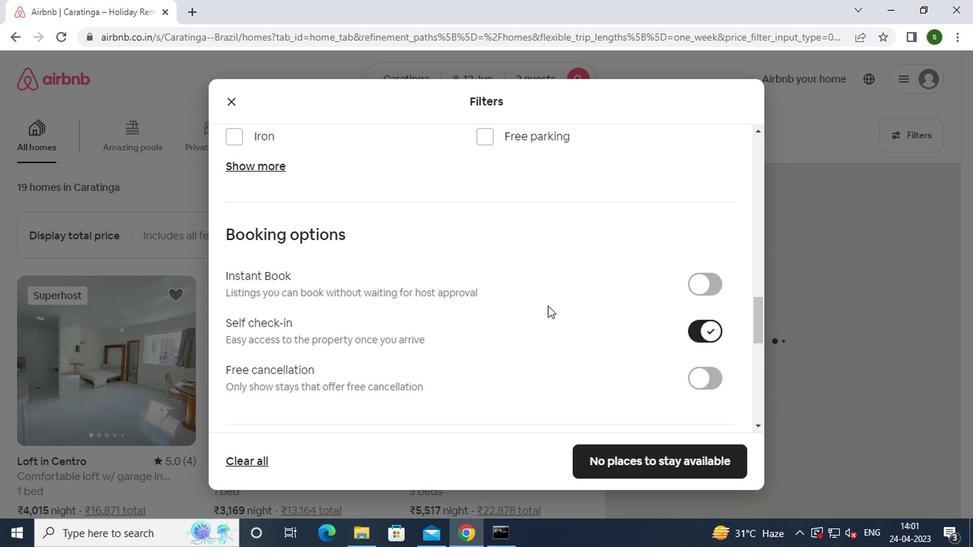 
Action: Mouse scrolled (546, 306) with delta (0, 0)
Screenshot: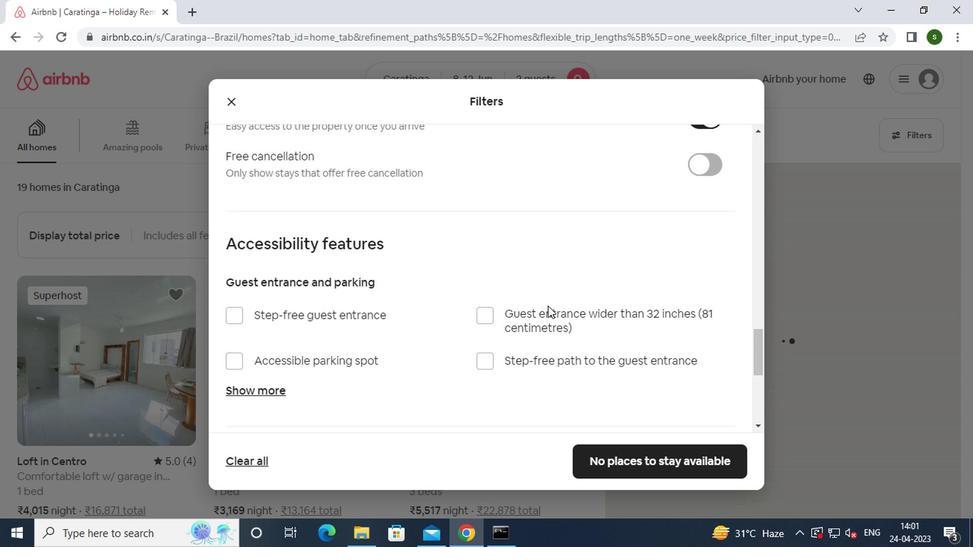 
Action: Mouse scrolled (546, 306) with delta (0, 0)
Screenshot: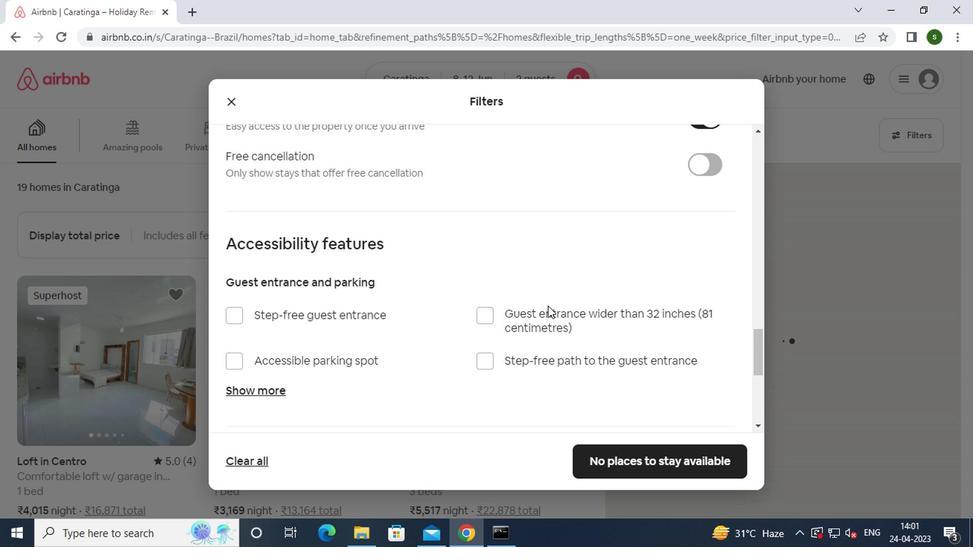 
Action: Mouse scrolled (546, 306) with delta (0, 0)
Screenshot: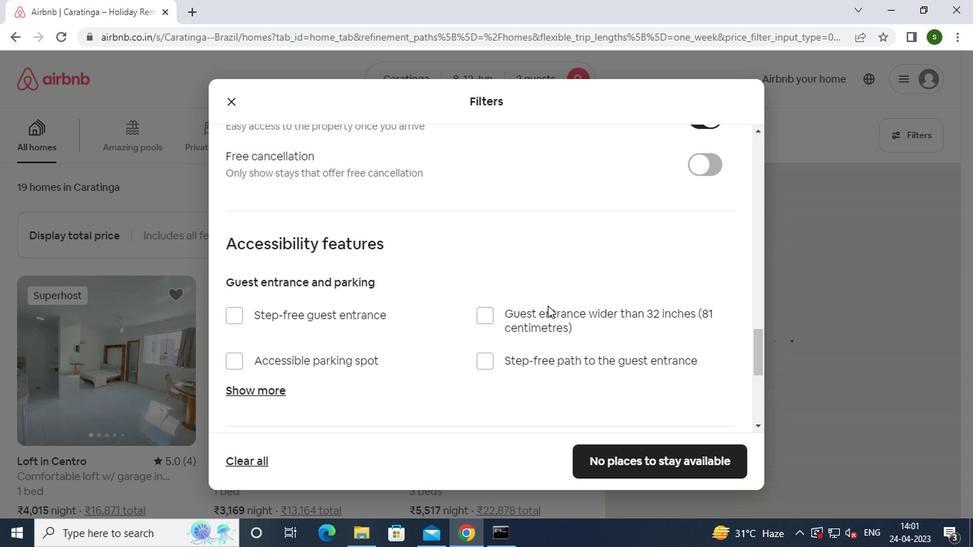 
Action: Mouse scrolled (546, 306) with delta (0, 0)
Screenshot: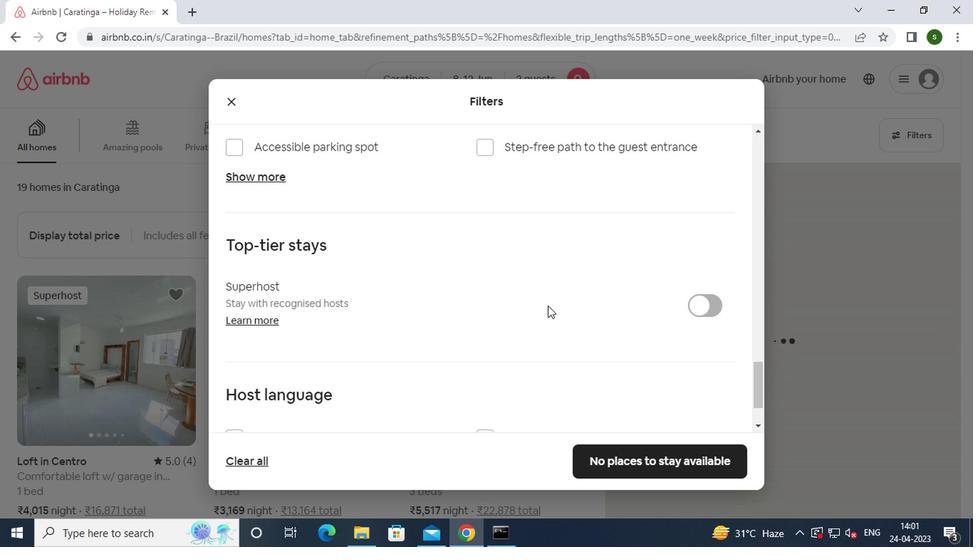 
Action: Mouse scrolled (546, 306) with delta (0, 0)
Screenshot: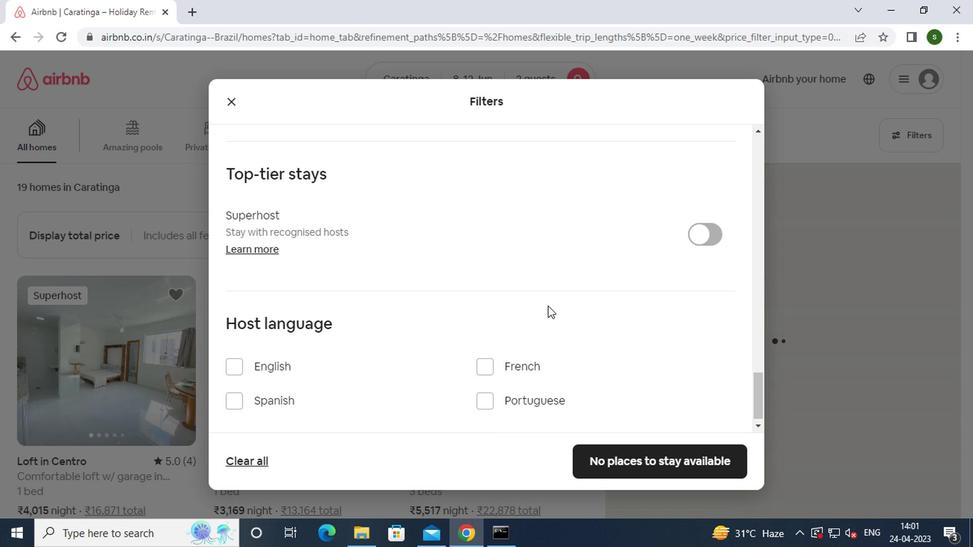 
Action: Mouse moved to (274, 396)
Screenshot: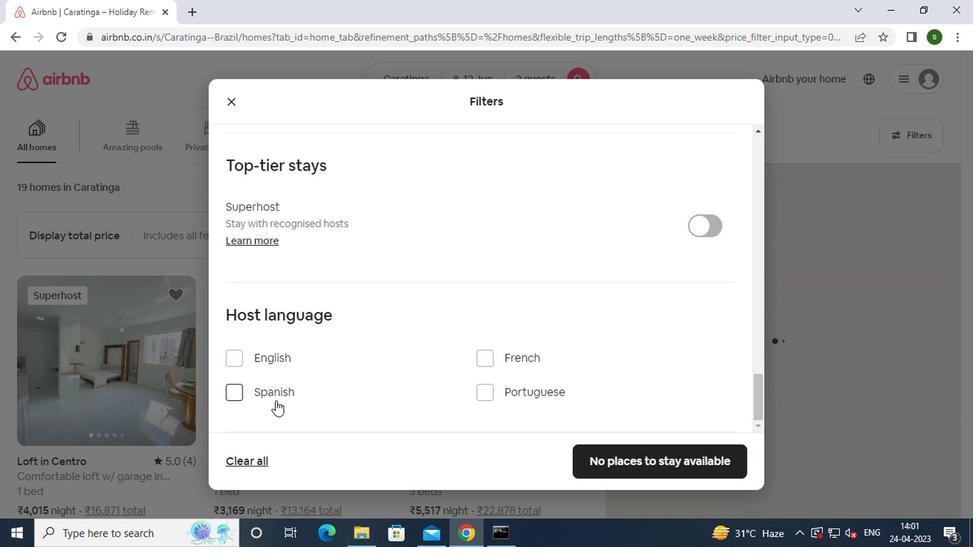 
Action: Mouse pressed left at (274, 396)
Screenshot: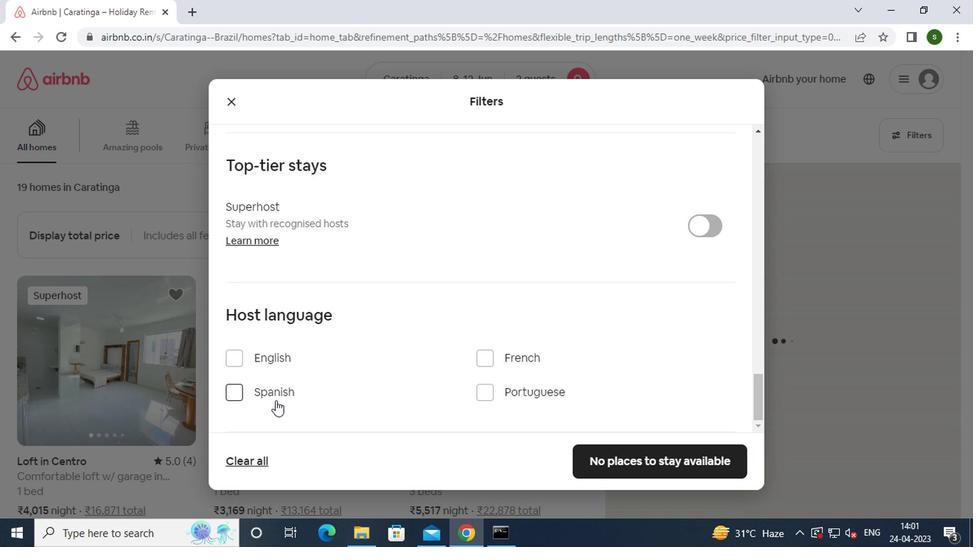 
Action: Mouse moved to (613, 464)
Screenshot: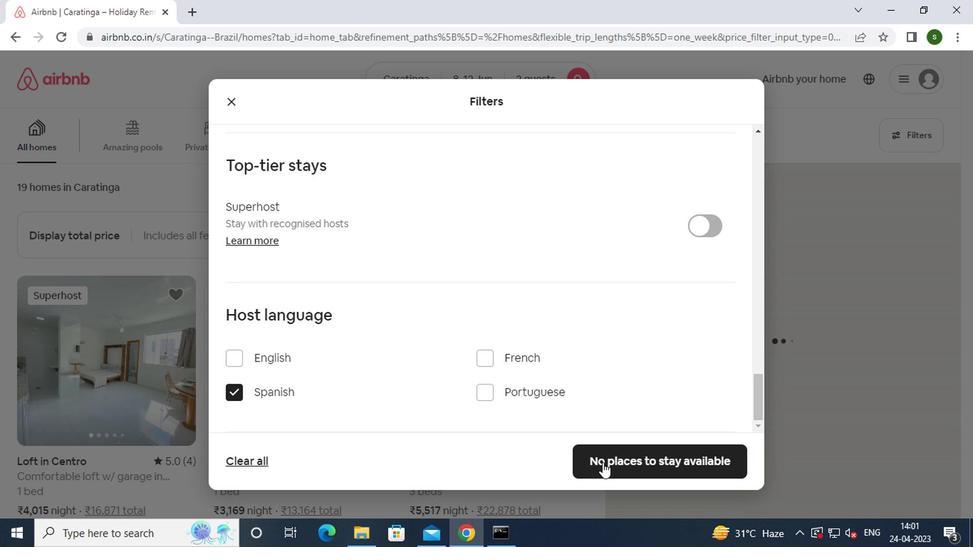 
Action: Mouse pressed left at (613, 464)
Screenshot: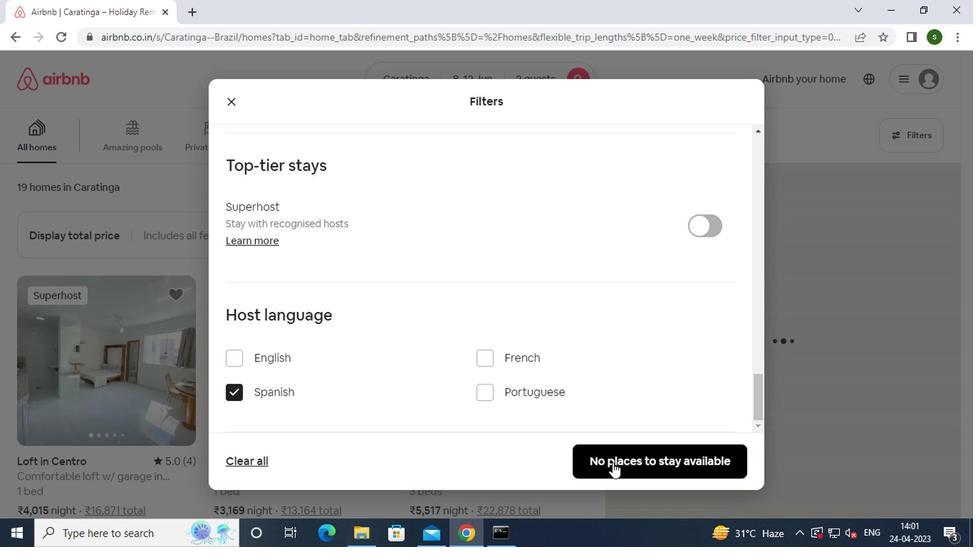 
Action: Mouse moved to (481, 205)
Screenshot: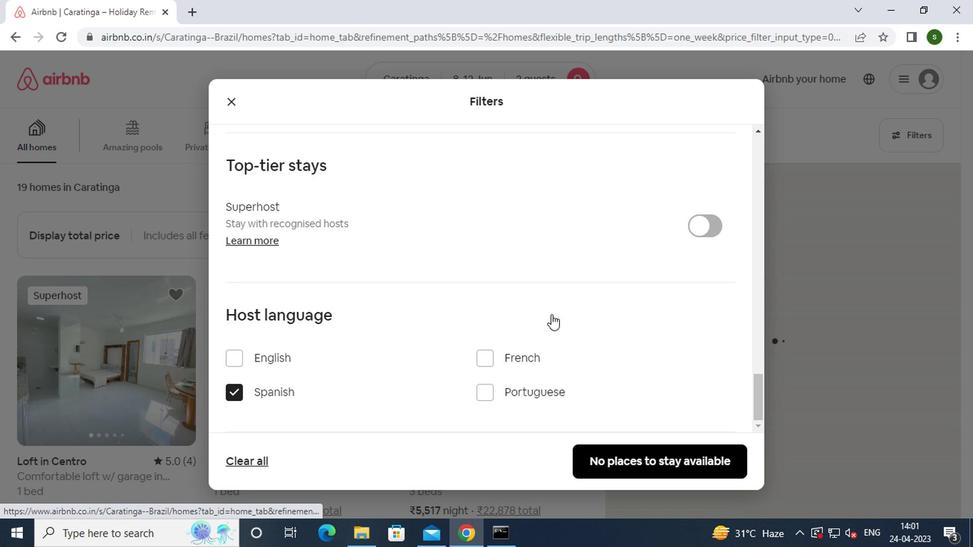 
